 Task: Create new invoice with Date Opened :30-Apr-23, Select Customer: Sbarro, Terms: Payment Term 2. Make invoice entry for item-1 with Date: 30-Apr-23, Description: Cheetos Puffs Cheese, Action: Material, Income Account: Income:Sales, Quantity: 6, Unit Price: 8.6, Discount $: 1.25. Make entry for item-2 with Date: 30-Apr-23, Description: Gold Emblem Fast Favorites Fusilli Creamy Alfredo Pasta, Action: Material, Income Account: Income:Sales, Quantity: 1, Unit Price: 8.6, Discount $: 2.25. Make entry for item-3 with Date: 30-Apr-23, Description: Mucinex Sinus Max Congestion Relief, Action: Material, Income Account: Income:Sales, Quantity: 1, Unit Price: 9.6, Discount $: 2.75. Write Notes: 'Looking forward to serving you again.'. Post Invoice with Post Date: 30-Apr-23, Post to Accounts: Assets:Accounts Receivable. Pay / Process Payment with Transaction Date: 15-May-23, Amount: 63.55, Transfer Account: Checking Account. Print Invoice, display notes by going to Option, then go to Display Tab and check 'Invoice Notes'.
Action: Mouse pressed left at (159, 30)
Screenshot: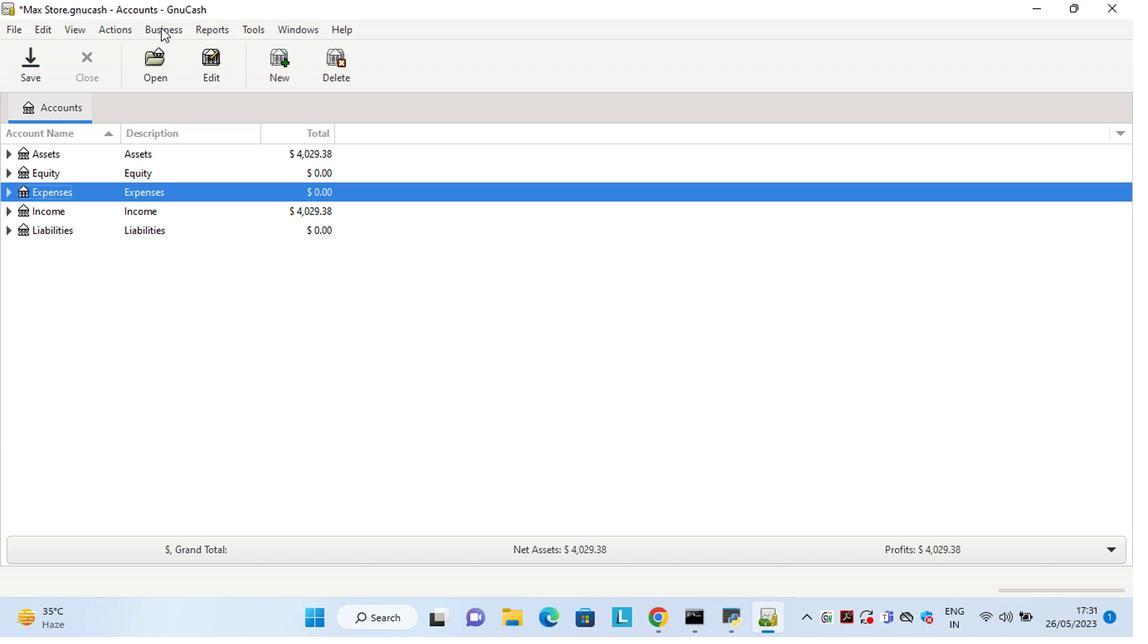 
Action: Mouse moved to (343, 112)
Screenshot: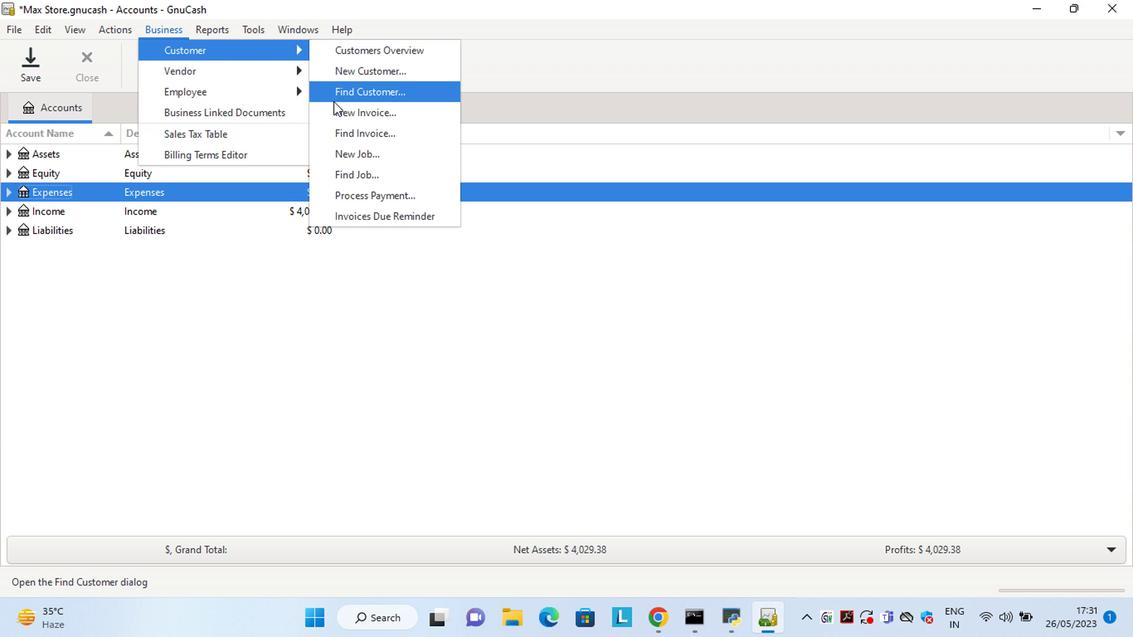 
Action: Mouse pressed left at (343, 112)
Screenshot: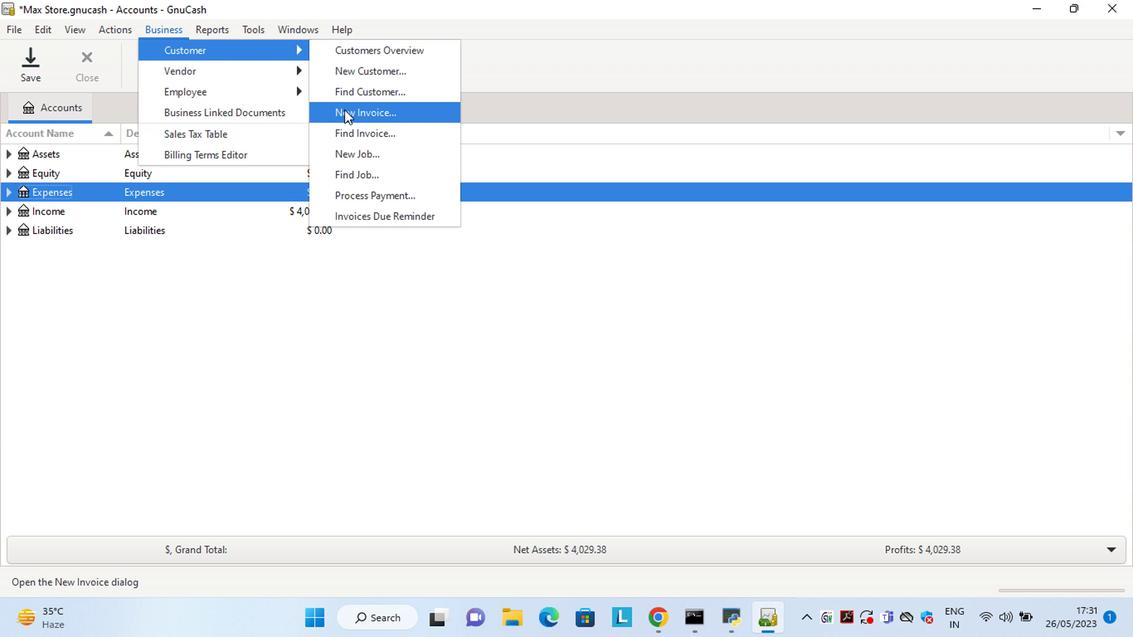 
Action: Mouse moved to (628, 259)
Screenshot: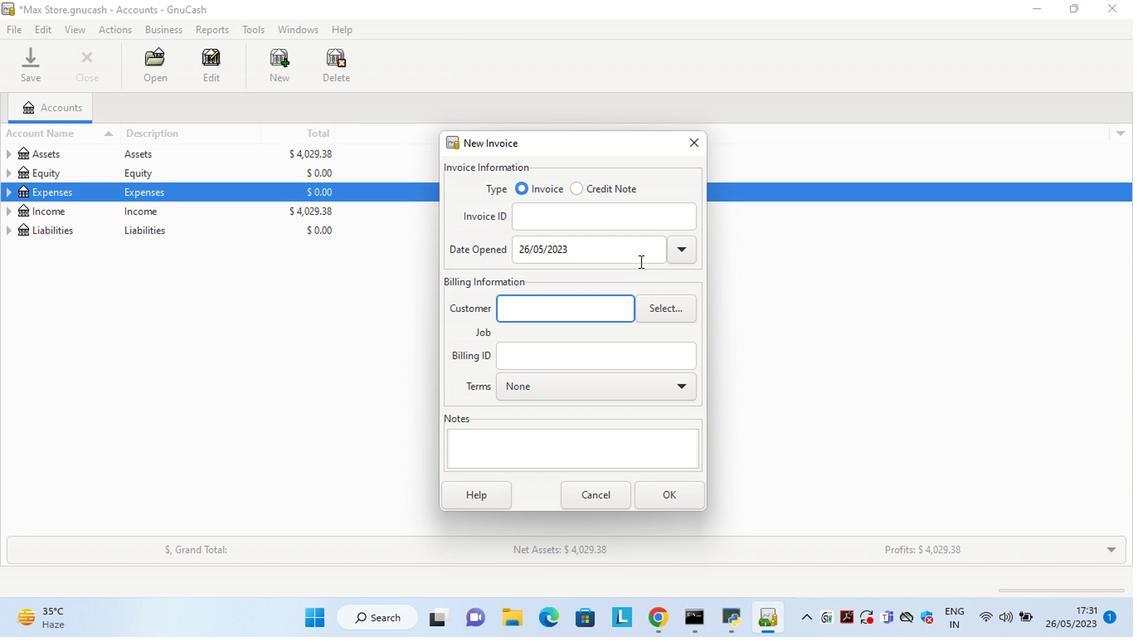 
Action: Mouse pressed left at (628, 259)
Screenshot: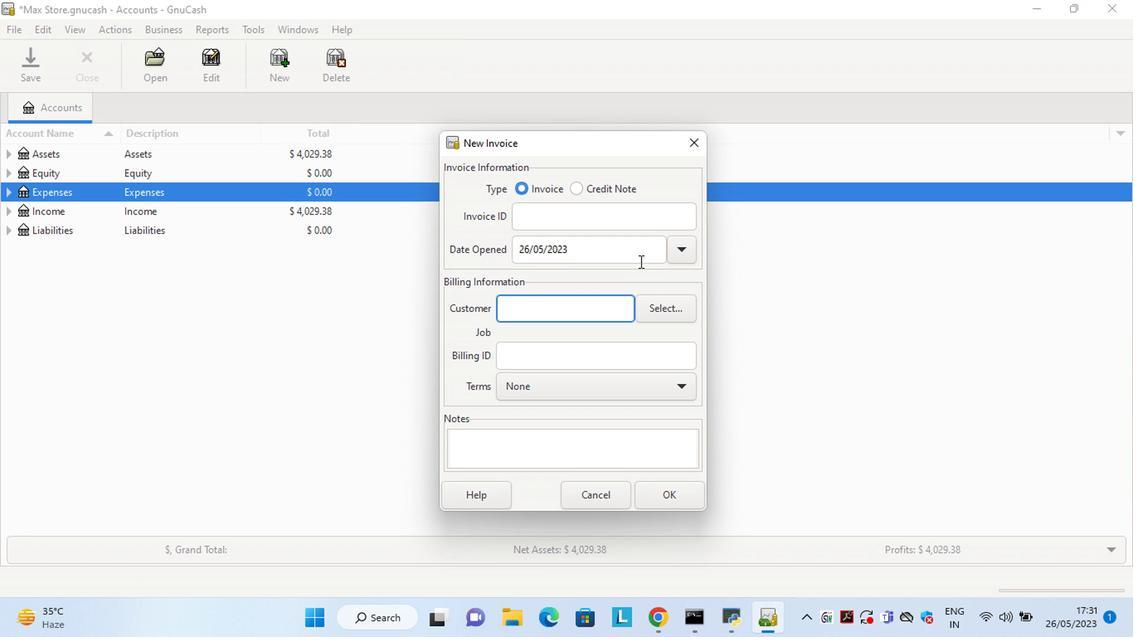 
Action: Mouse moved to (626, 257)
Screenshot: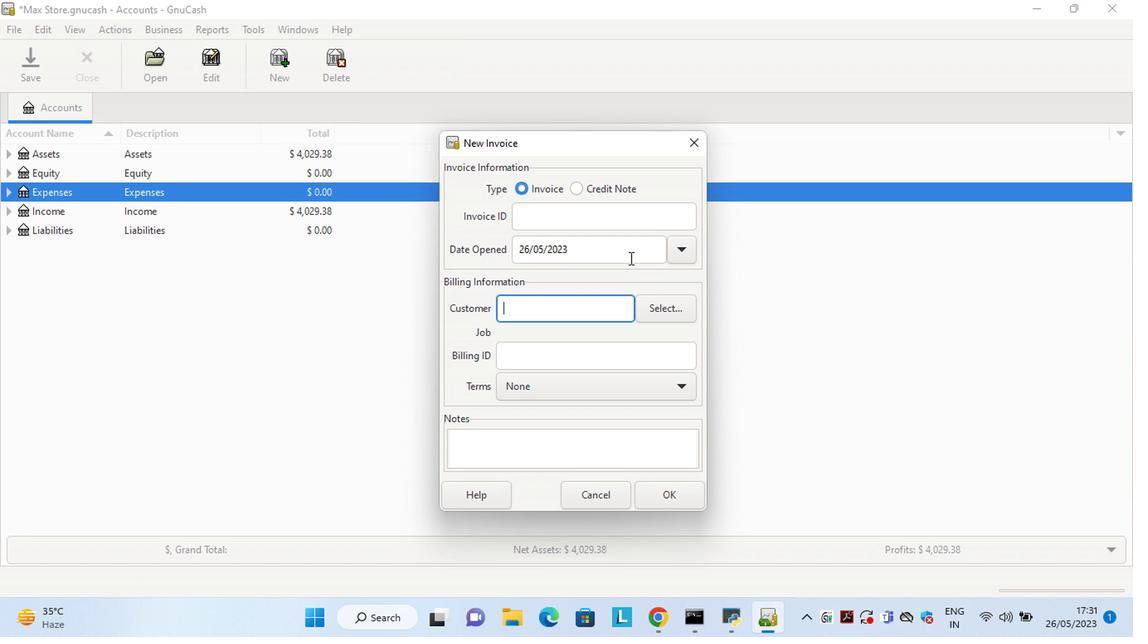 
Action: Key pressed <Key.left><Key.left><Key.left><Key.left><Key.left><Key.left><Key.left><Key.left><Key.left><Key.left><Key.left><Key.left><Key.left><Key.left><Key.left><Key.left><Key.left><Key.left><Key.left><Key.left><Key.left><Key.delete><Key.delete>30<Key.right><Key.right><Key.delete>4
Screenshot: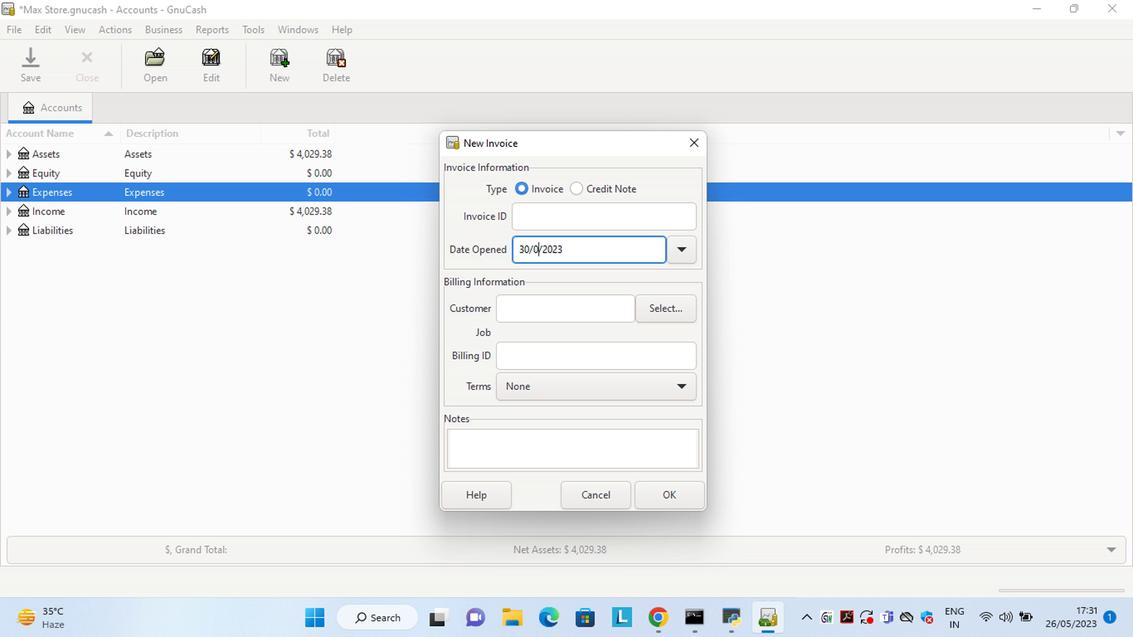 
Action: Mouse moved to (651, 302)
Screenshot: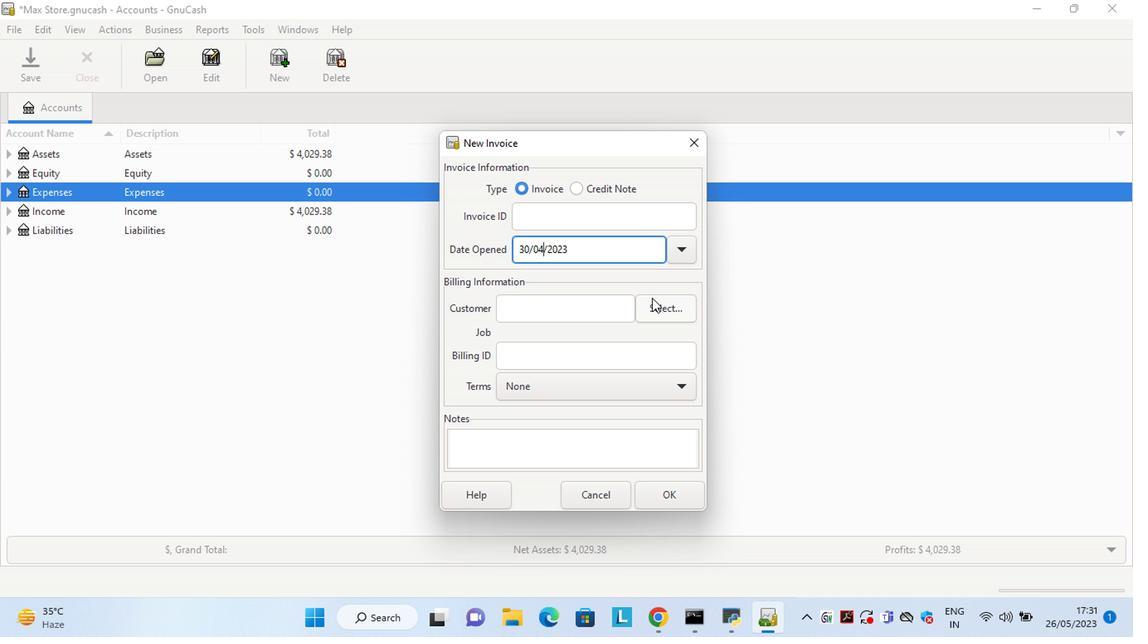 
Action: Mouse pressed left at (651, 302)
Screenshot: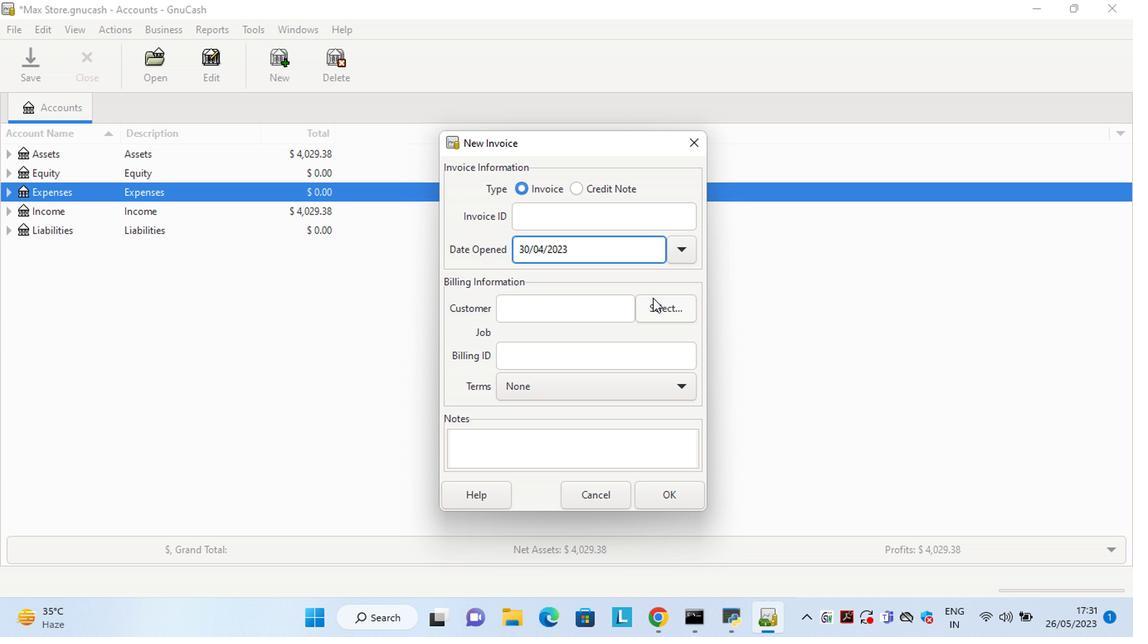 
Action: Mouse moved to (621, 293)
Screenshot: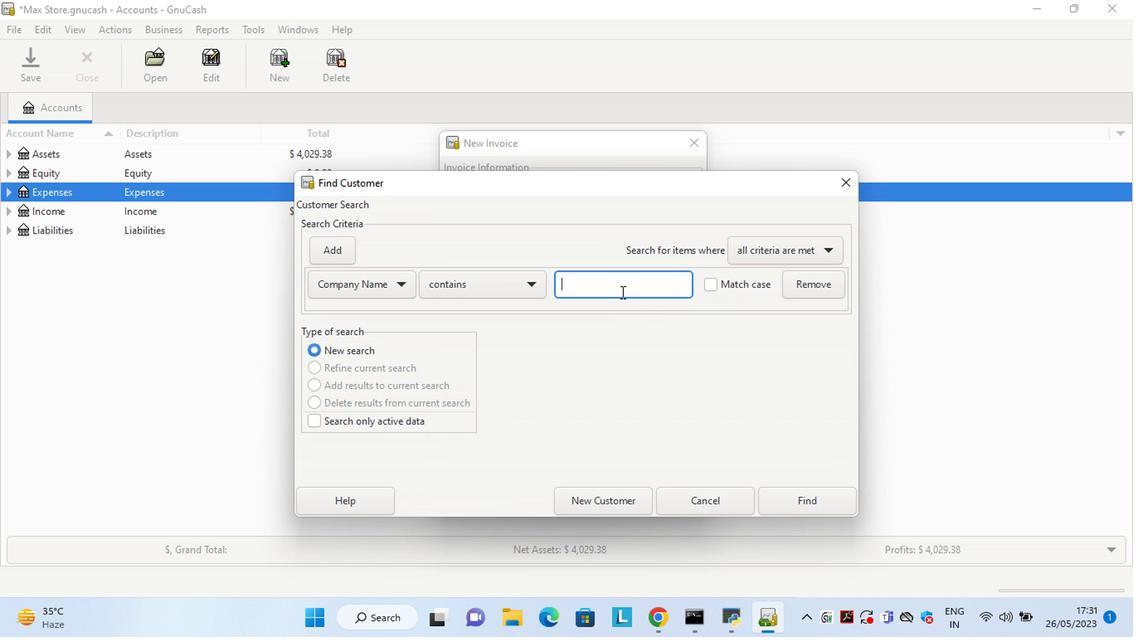 
Action: Mouse pressed left at (621, 293)
Screenshot: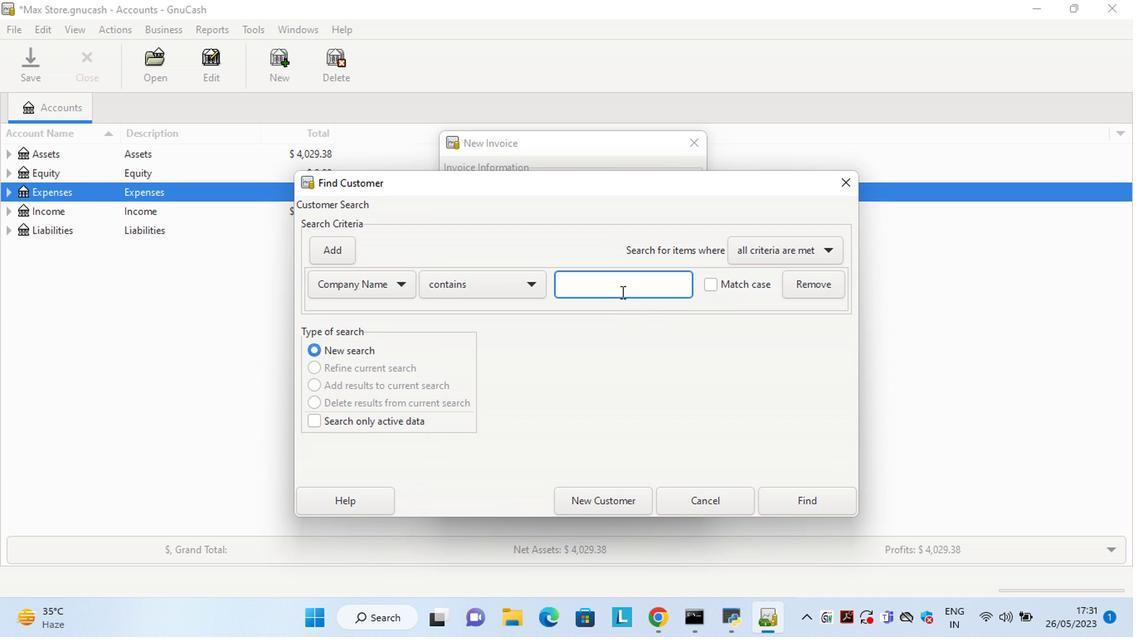 
Action: Key pressed <Key.shift>Sbarro
Screenshot: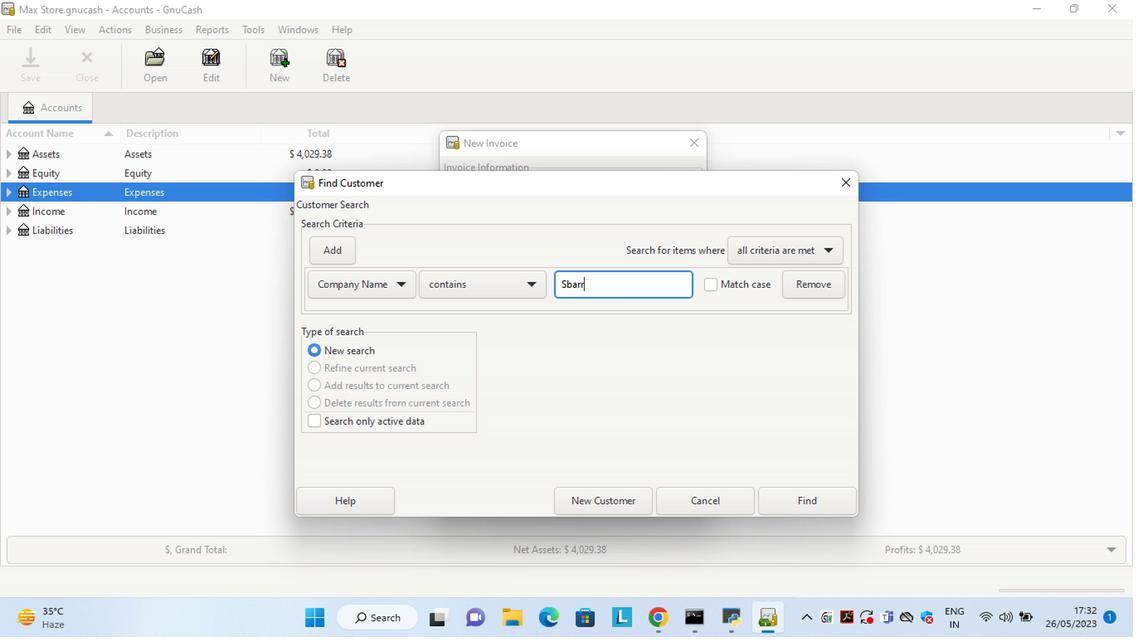 
Action: Mouse moved to (814, 498)
Screenshot: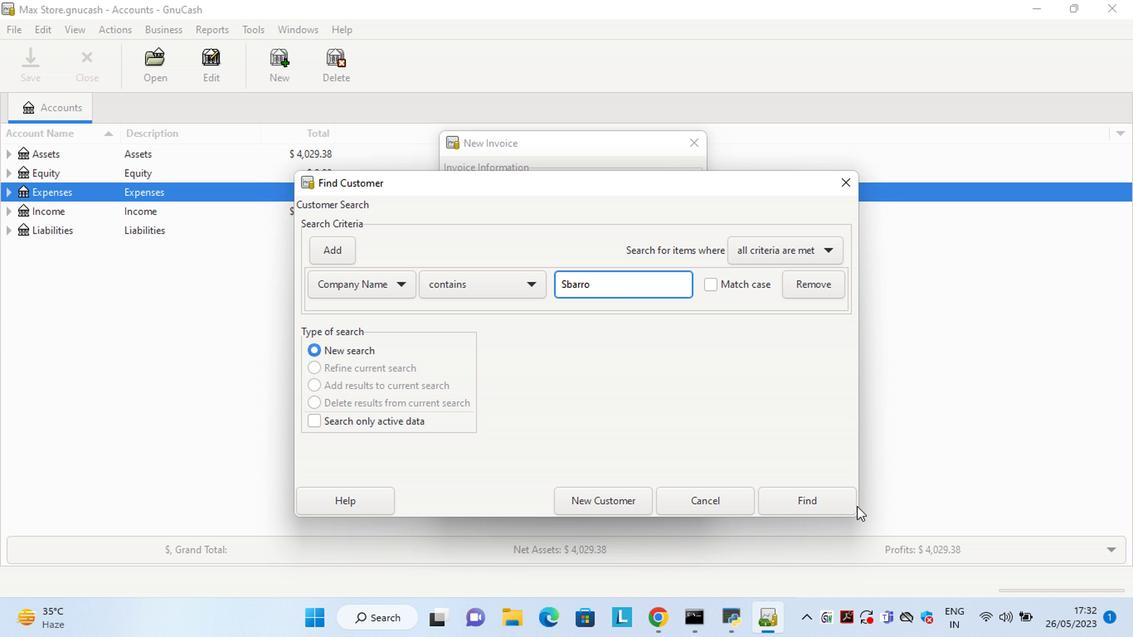 
Action: Mouse pressed left at (814, 498)
Screenshot: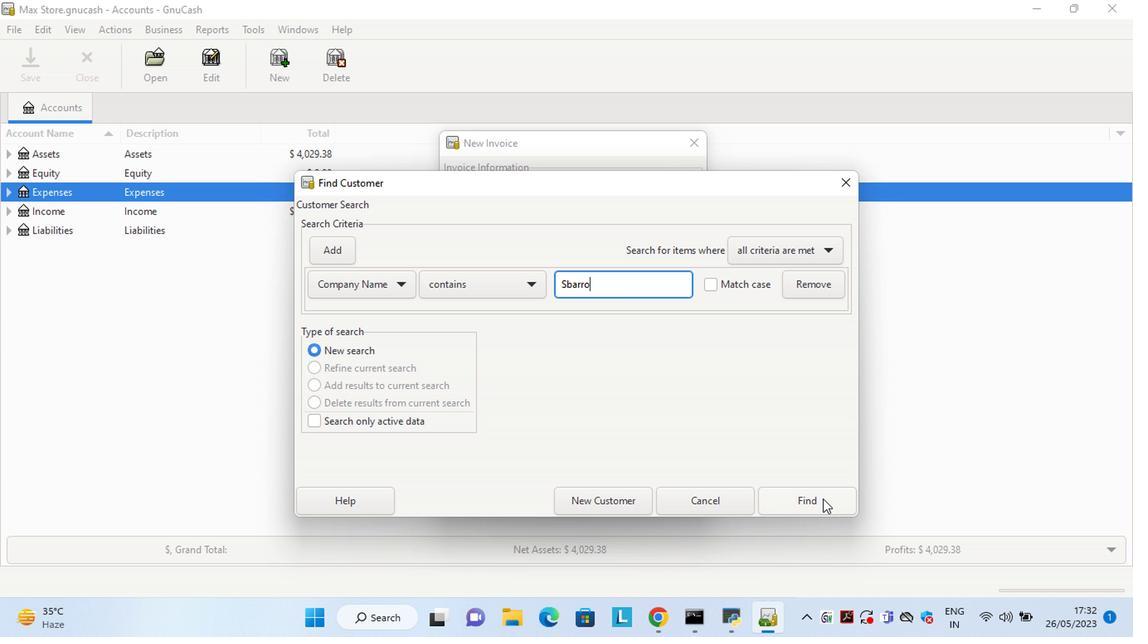 
Action: Mouse moved to (568, 333)
Screenshot: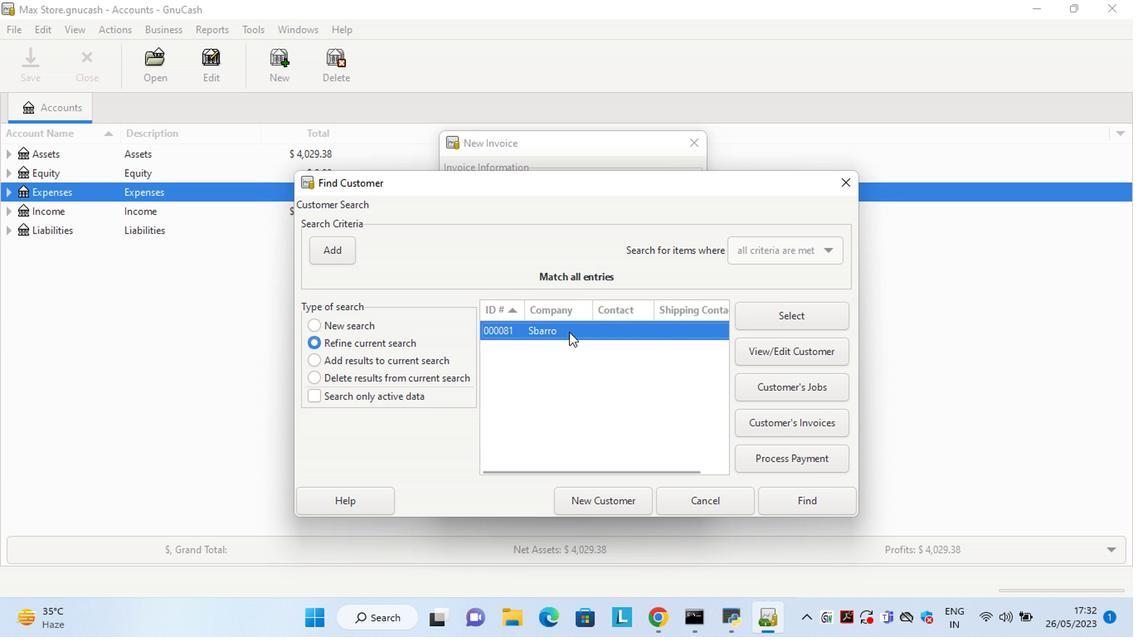 
Action: Mouse pressed left at (568, 333)
Screenshot: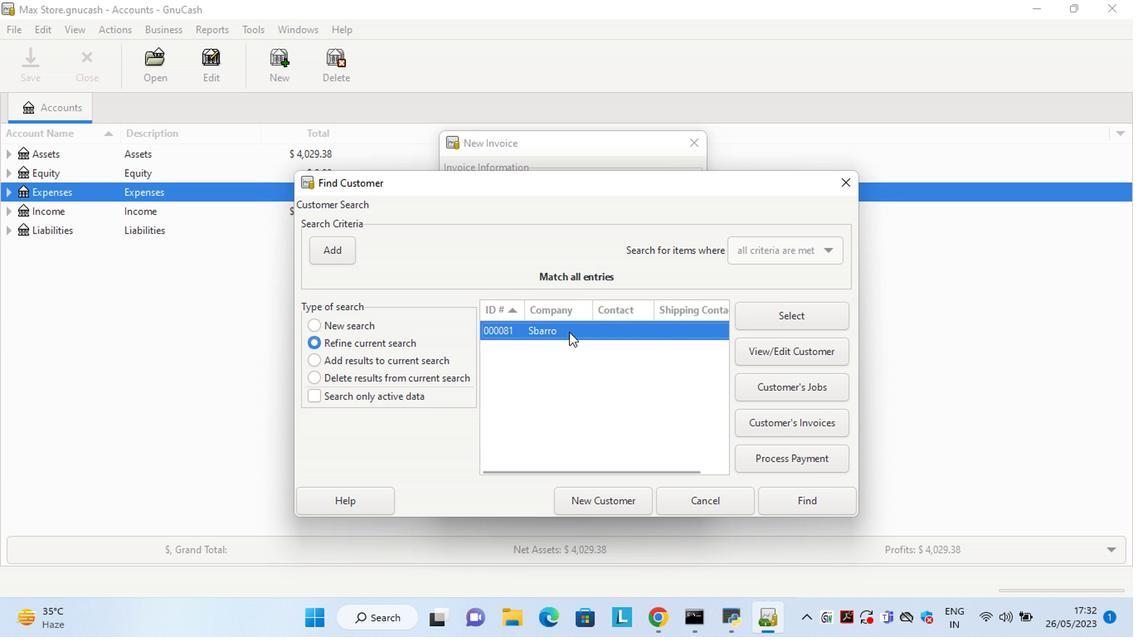 
Action: Mouse pressed left at (568, 333)
Screenshot: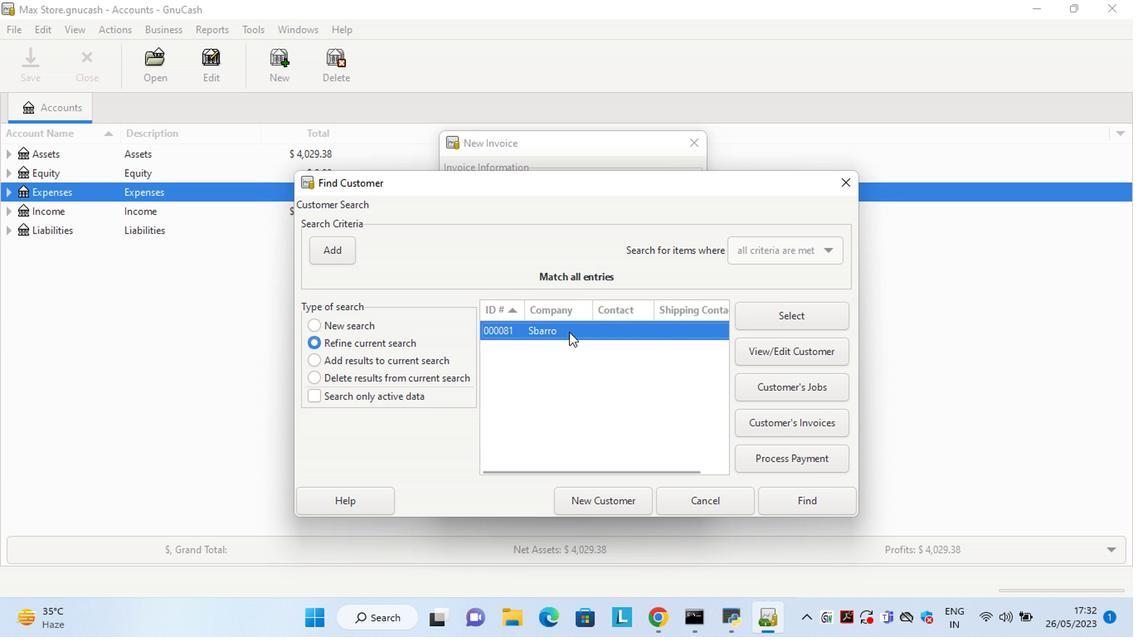 
Action: Mouse moved to (599, 358)
Screenshot: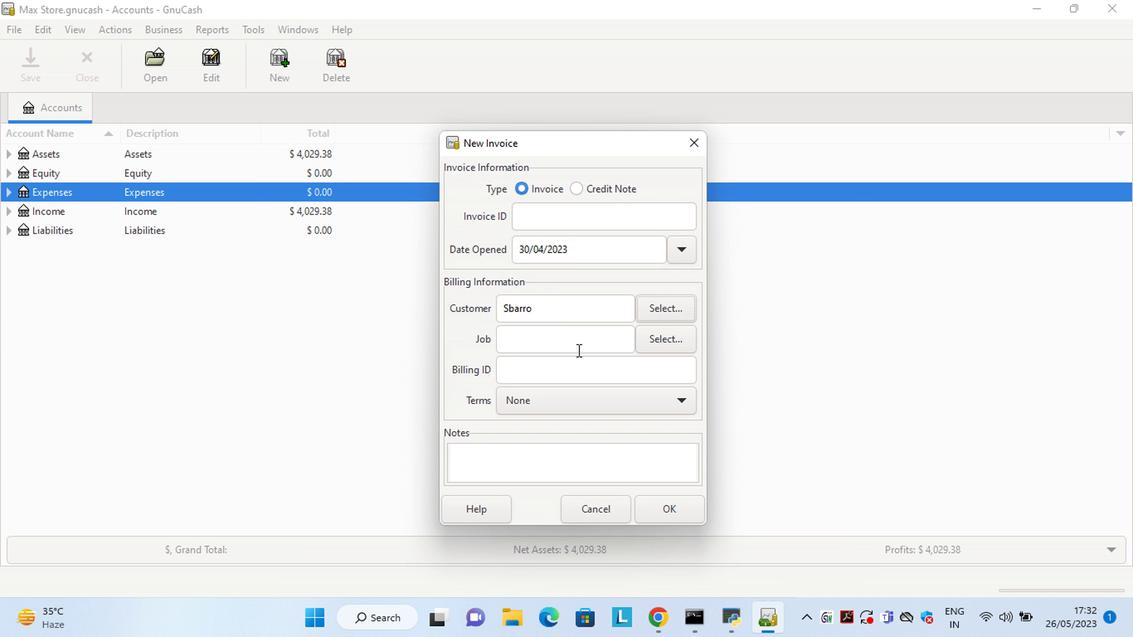 
Action: Mouse pressed left at (577, 355)
Screenshot: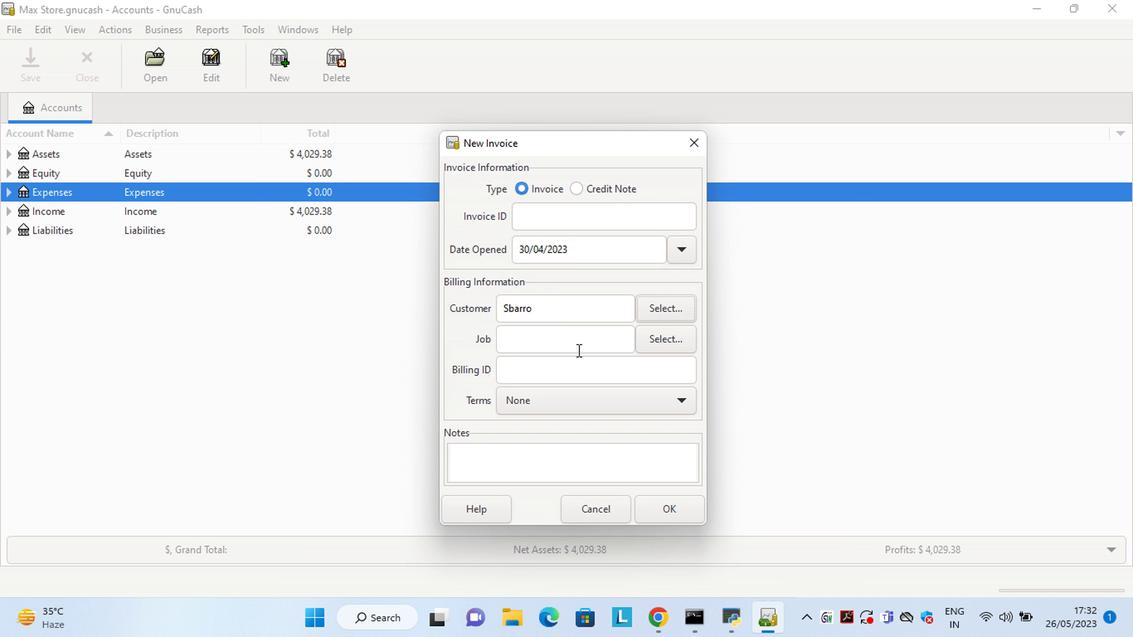 
Action: Mouse moved to (585, 405)
Screenshot: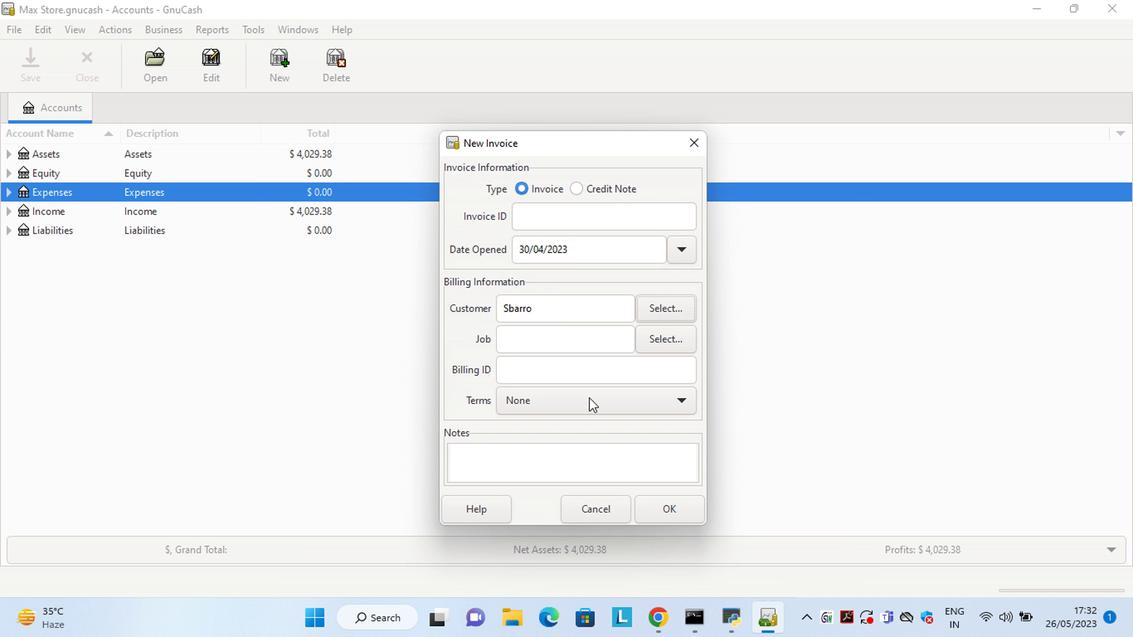 
Action: Mouse pressed left at (585, 405)
Screenshot: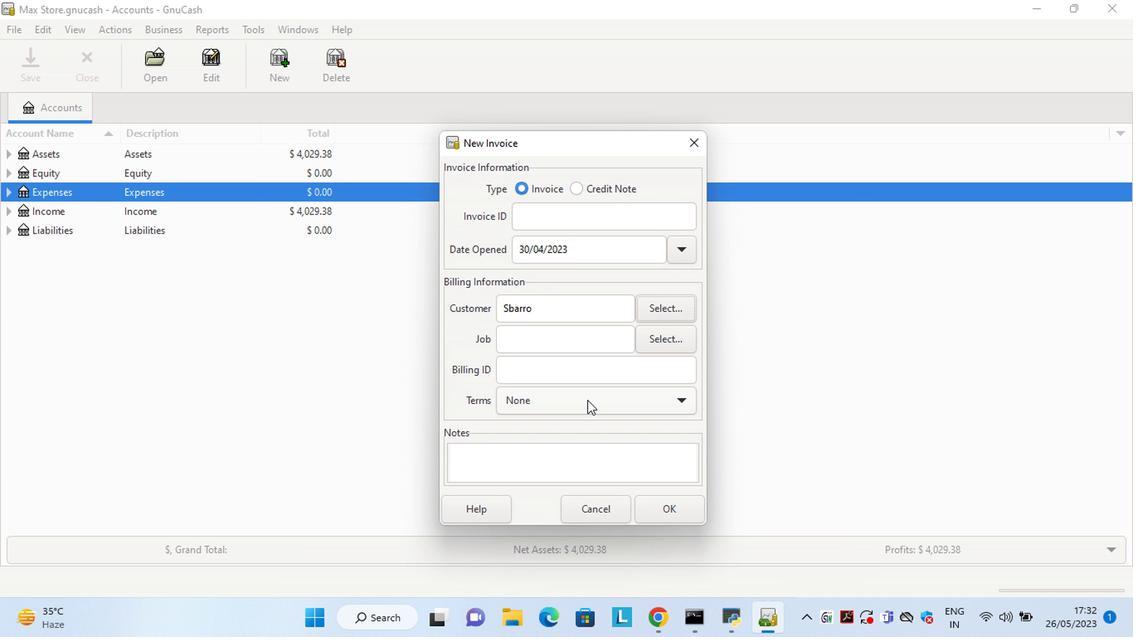 
Action: Mouse moved to (556, 449)
Screenshot: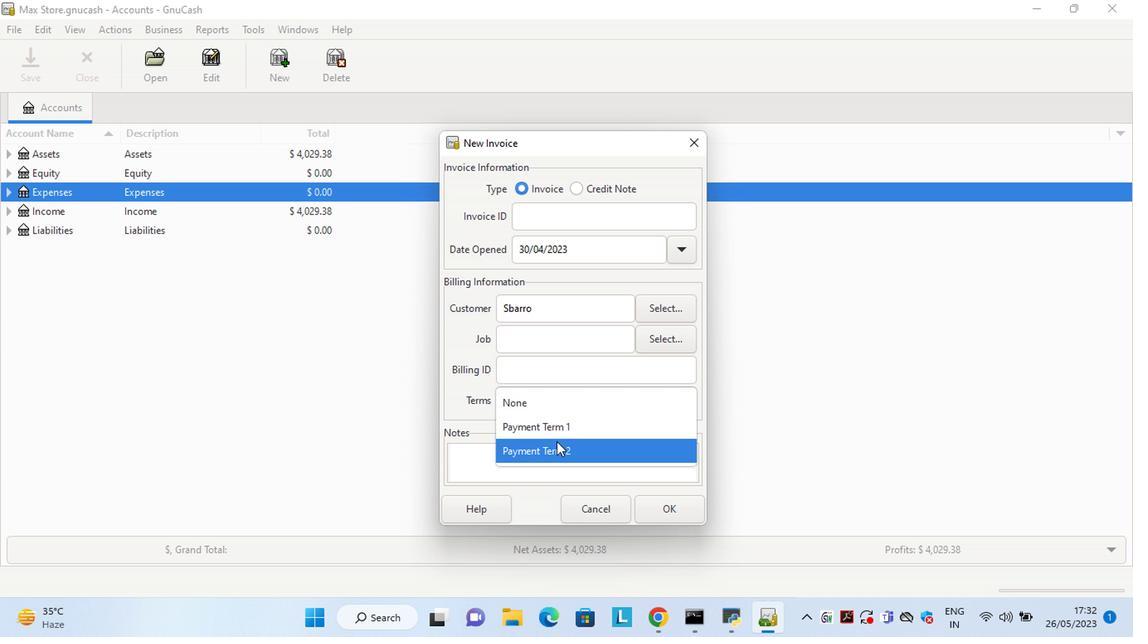 
Action: Mouse pressed left at (556, 449)
Screenshot: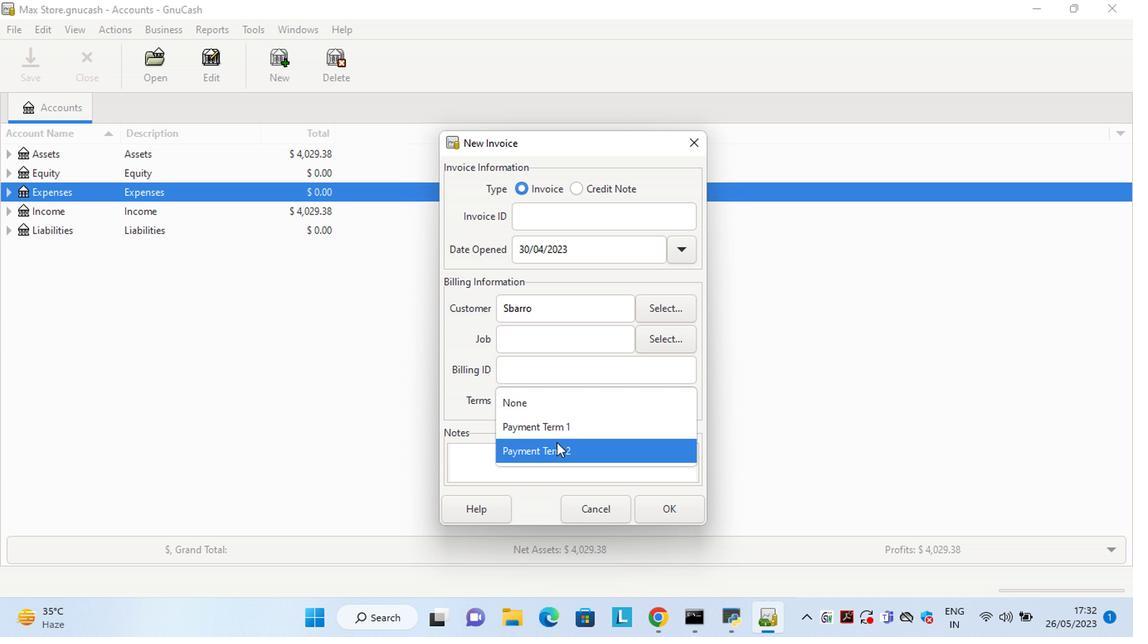 
Action: Mouse moved to (664, 515)
Screenshot: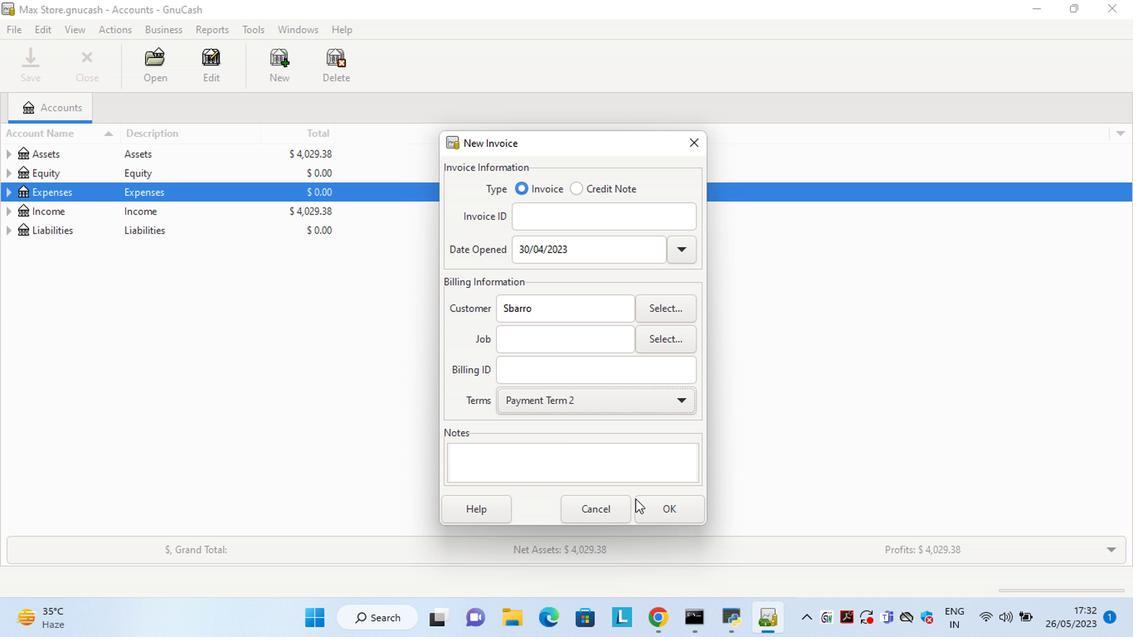 
Action: Mouse pressed left at (664, 515)
Screenshot: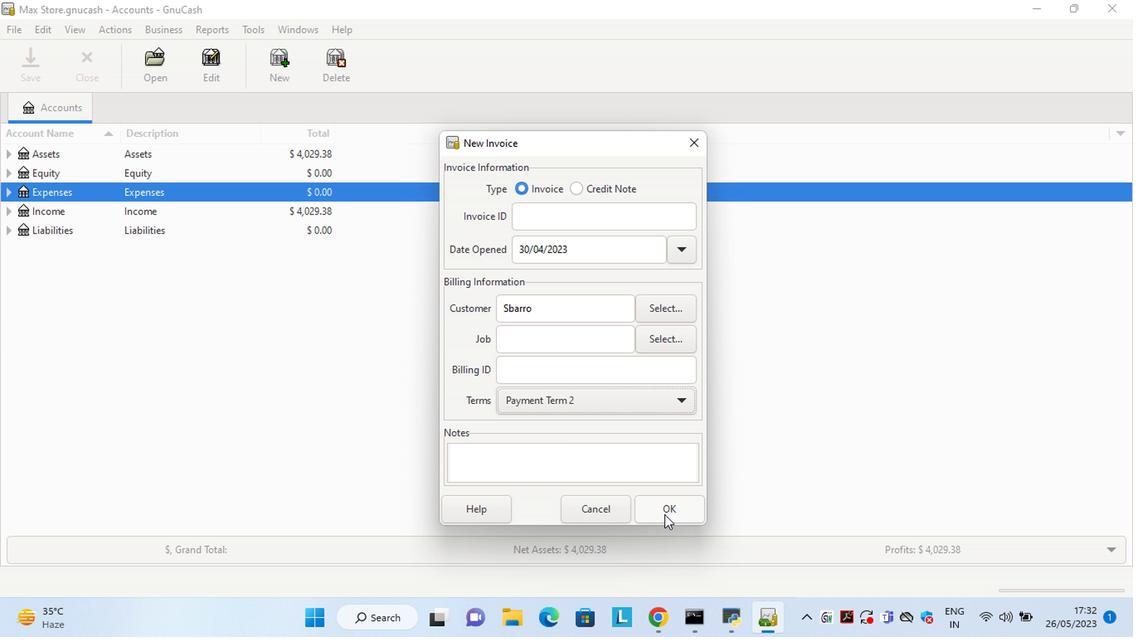 
Action: Mouse moved to (638, 386)
Screenshot: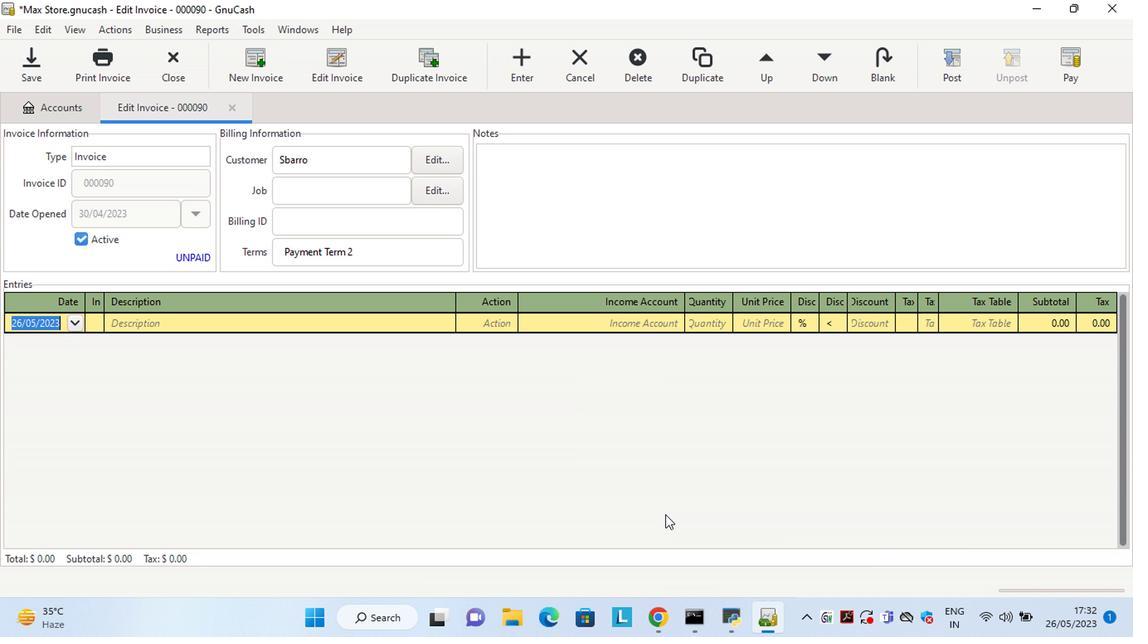 
Action: Key pressed <Key.left><Key.left><Key.delete><Key.delete>30<Key.right><Key.right><Key.delete>4<Key.tab><Key.shift>Cheetos<Key.space><Key.shift>Fp<Key.backspace><Key.backspace><Key.shift>Puffs<Key.space><Key.shift>Cheese<Key.tab>ma<Key.tab>sale<Key.tab>6<Key.tab>8.60<Key.tab>
Screenshot: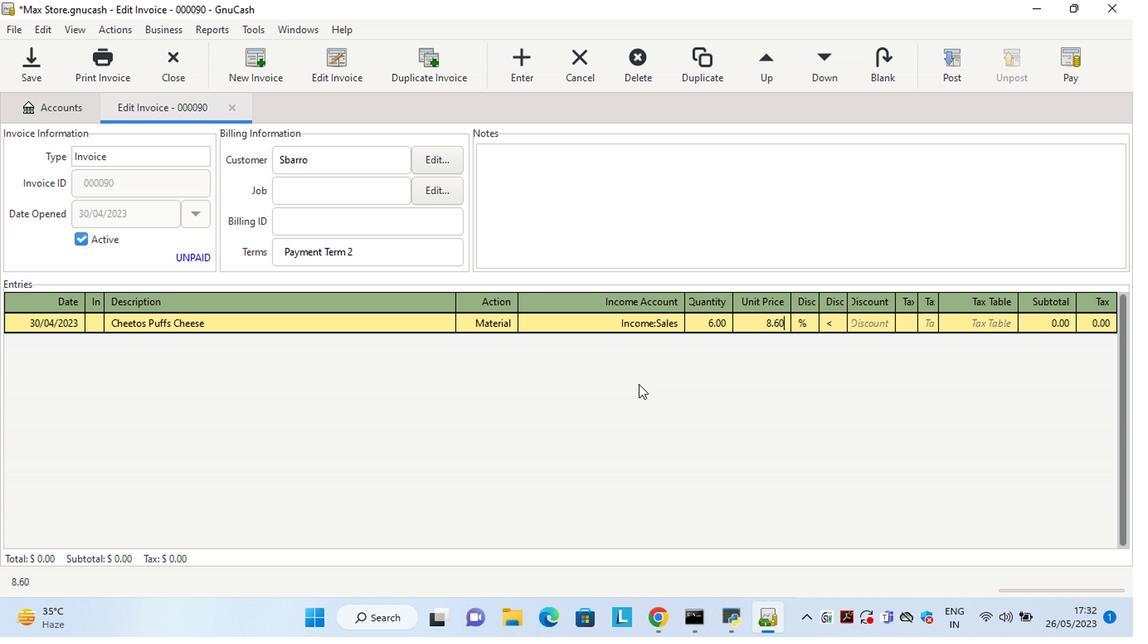 
Action: Mouse moved to (802, 327)
Screenshot: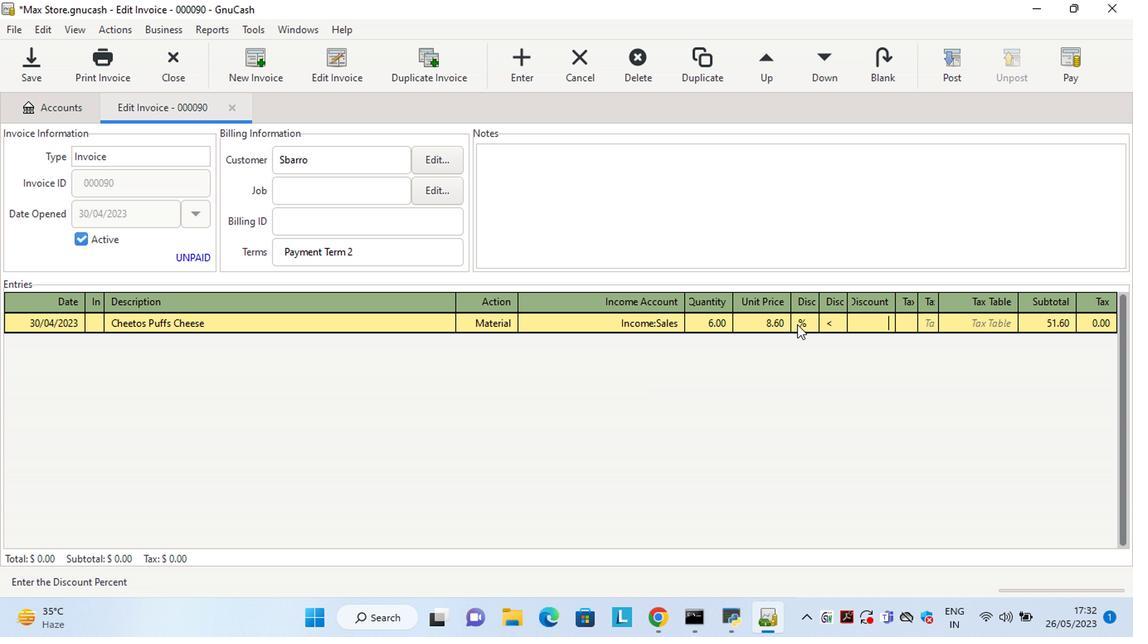 
Action: Mouse pressed left at (802, 327)
Screenshot: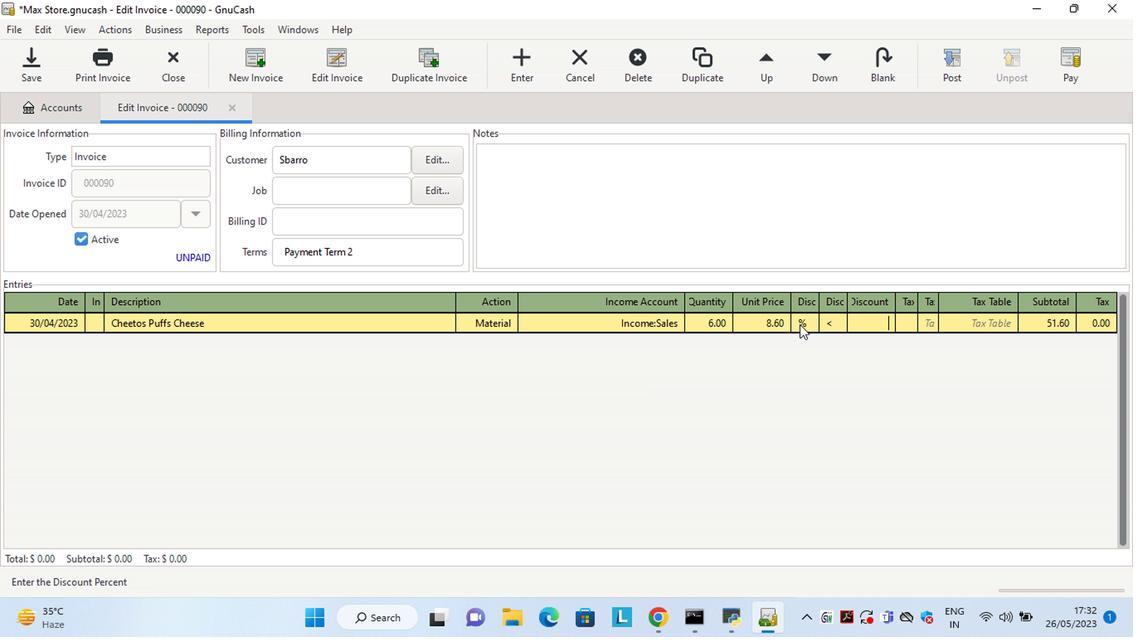 
Action: Mouse moved to (830, 327)
Screenshot: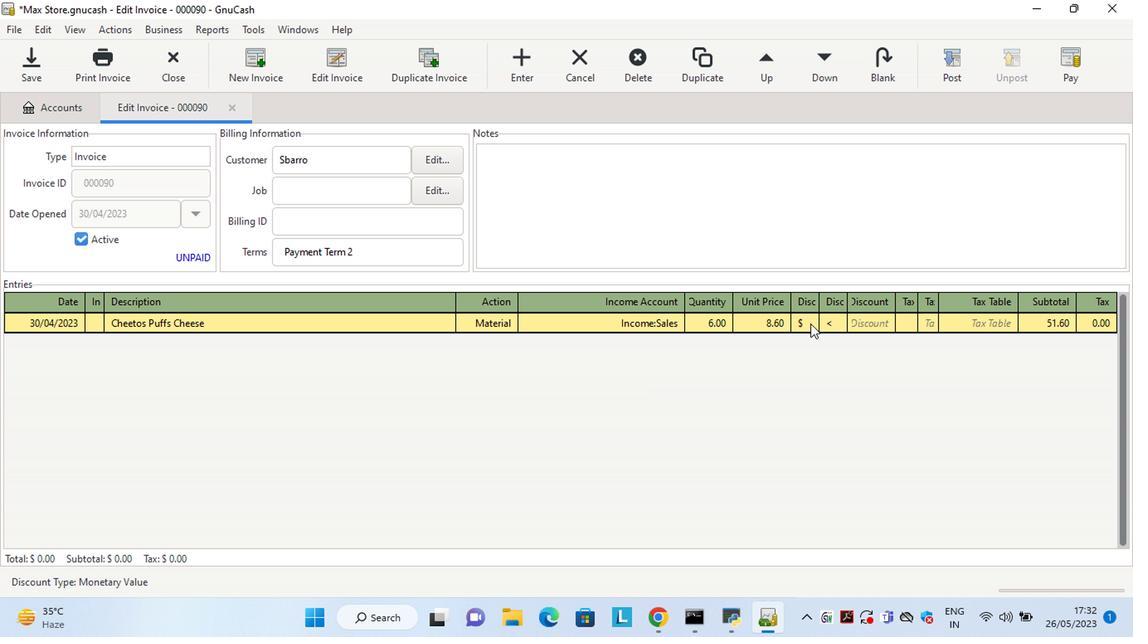
Action: Mouse pressed left at (830, 327)
Screenshot: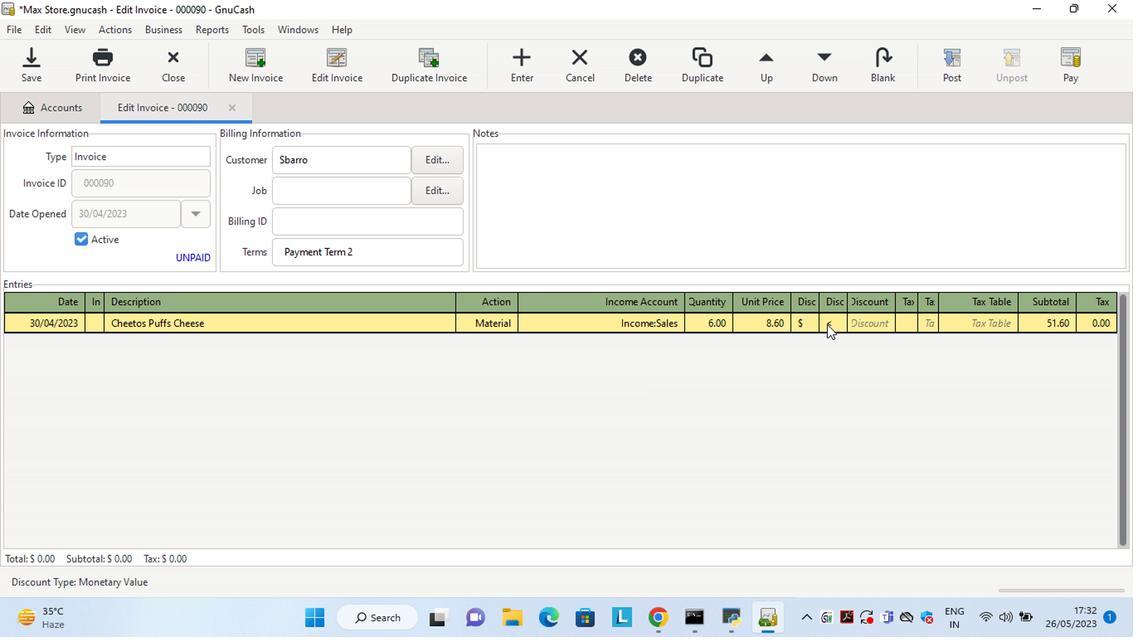 
Action: Mouse moved to (873, 327)
Screenshot: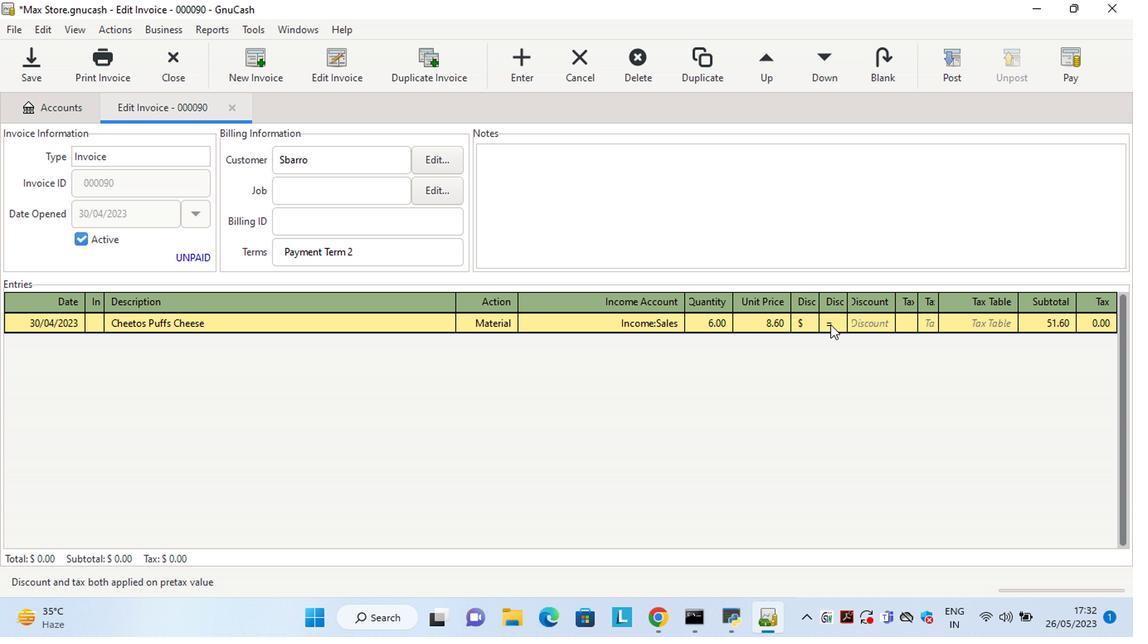 
Action: Mouse pressed left at (873, 327)
Screenshot: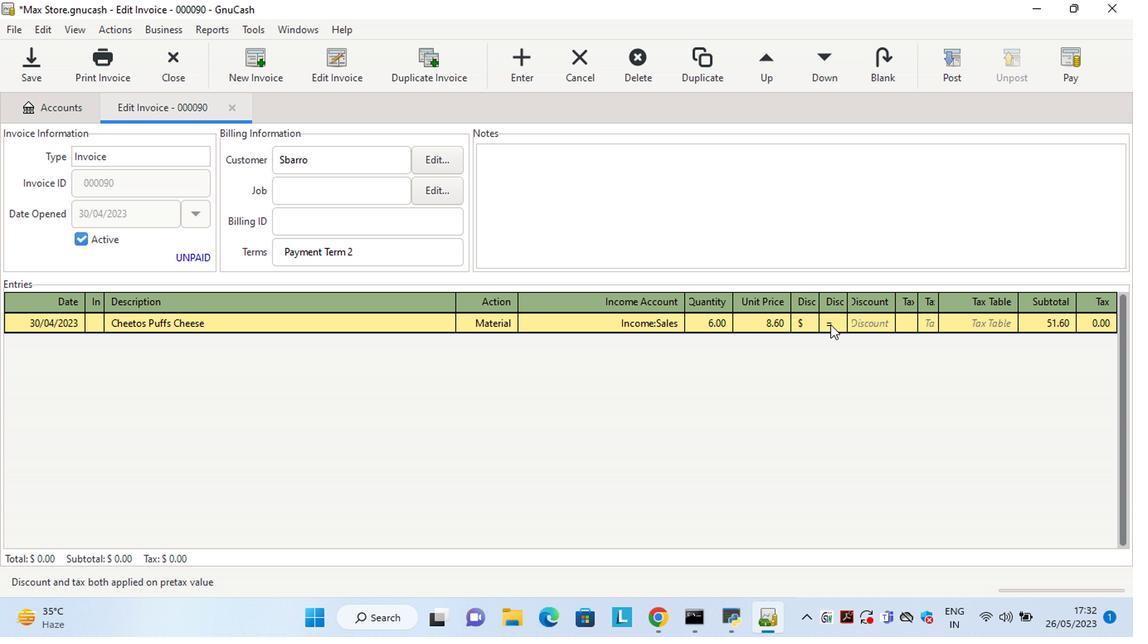 
Action: Key pressed 1.25<Key.tab><Key.tab><Key.shift>Gold<Key.space><Key.shift>Emblem<Key.space><Key.shift>Fast<Key.space><Key.shift>Favories<Key.space><Key.shift>Fusilli<Key.space><Key.shift>Creamy<Key.space><Key.shift>Alfredo<Key.space><Key.shift>Pasta<Key.tab>ma<Key.tab>sale<Key.tab>1<Key.tab>8.6<Key.tab>
Screenshot: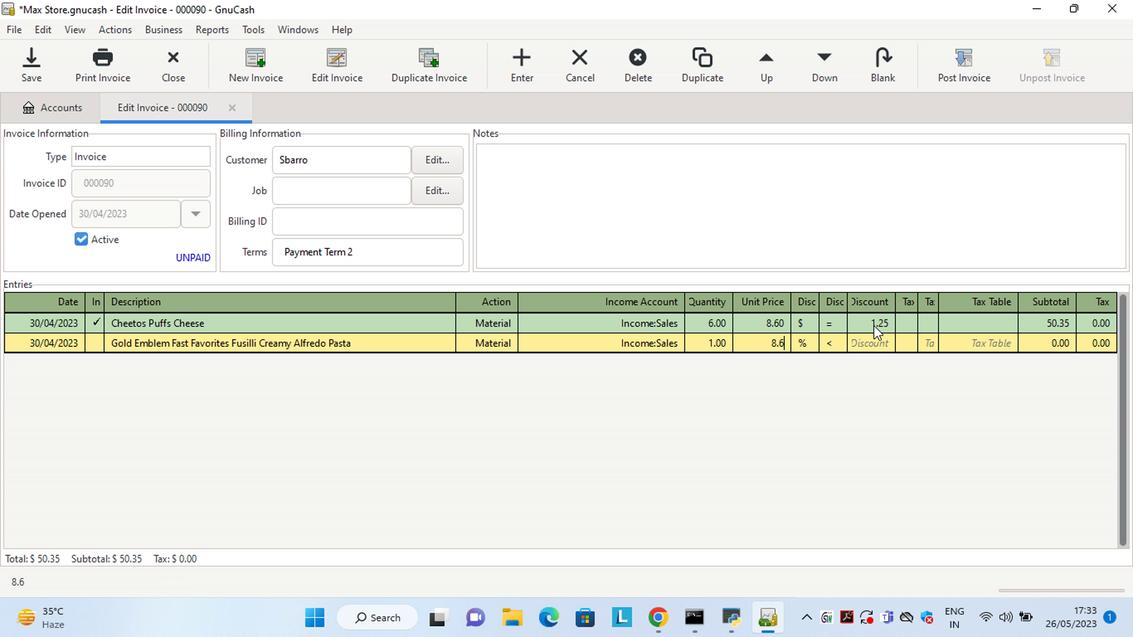 
Action: Mouse moved to (807, 344)
Screenshot: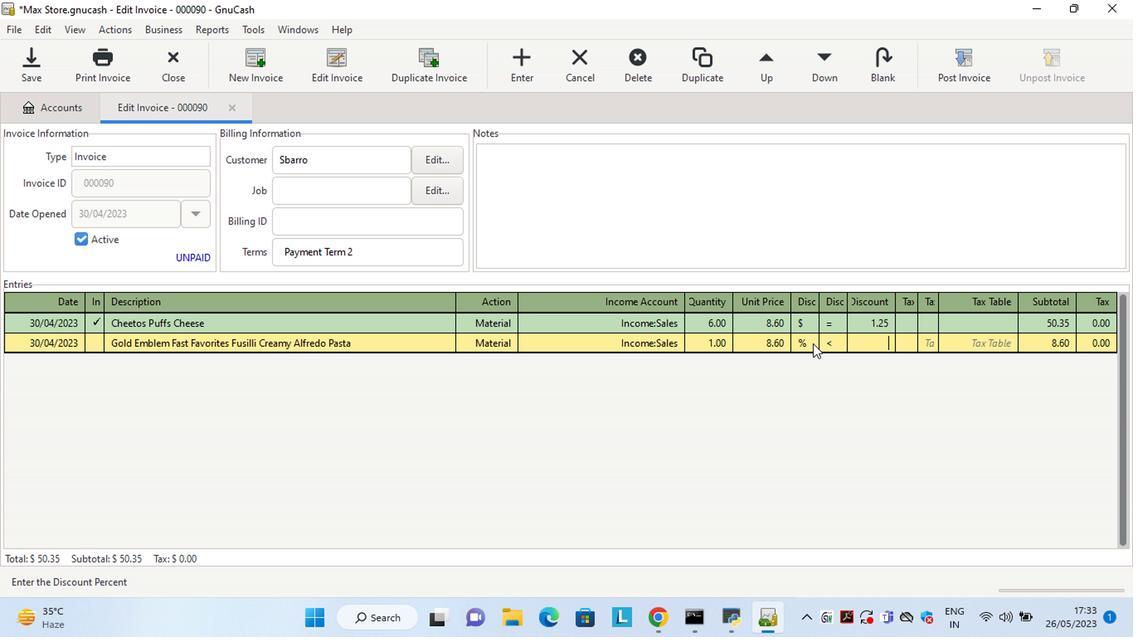 
Action: Mouse pressed left at (807, 344)
Screenshot: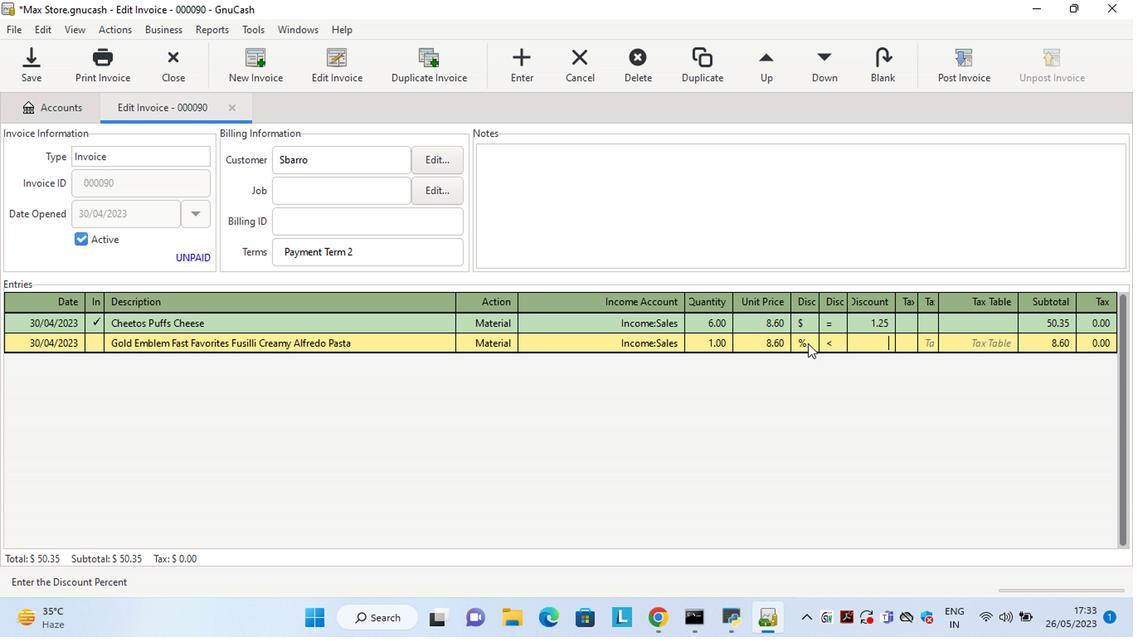 
Action: Mouse moved to (826, 344)
Screenshot: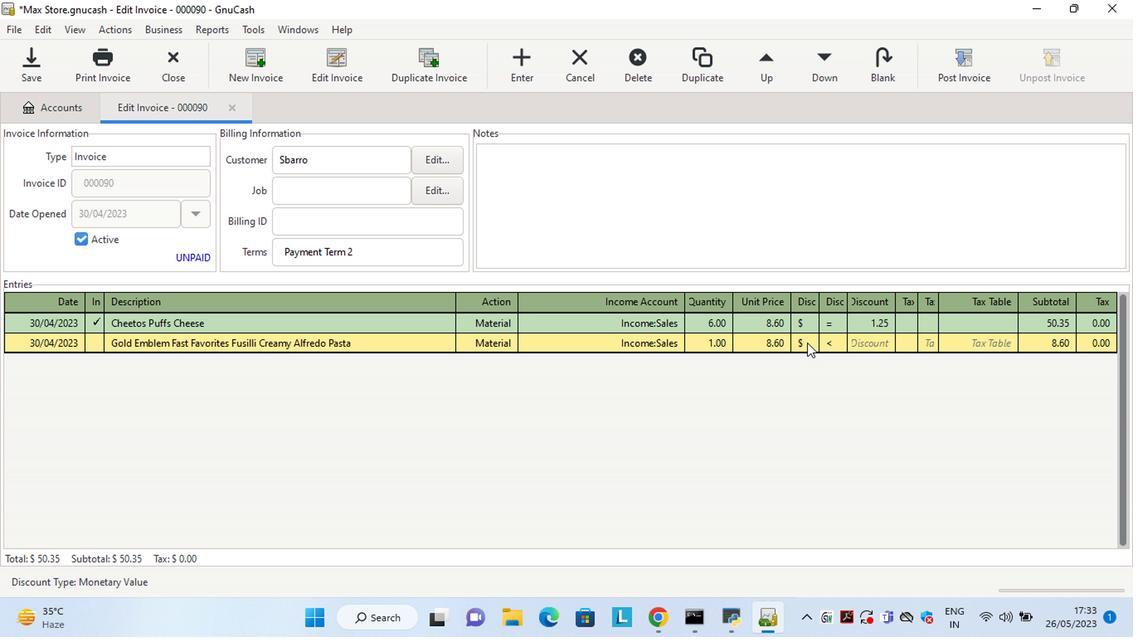 
Action: Mouse pressed left at (826, 344)
Screenshot: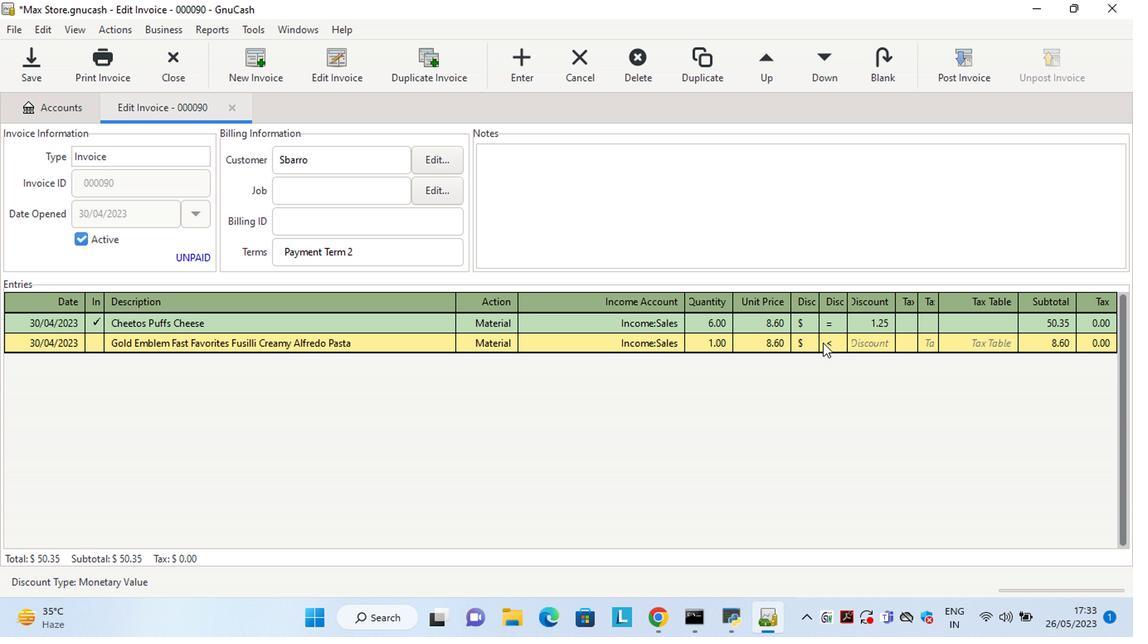 
Action: Mouse moved to (876, 348)
Screenshot: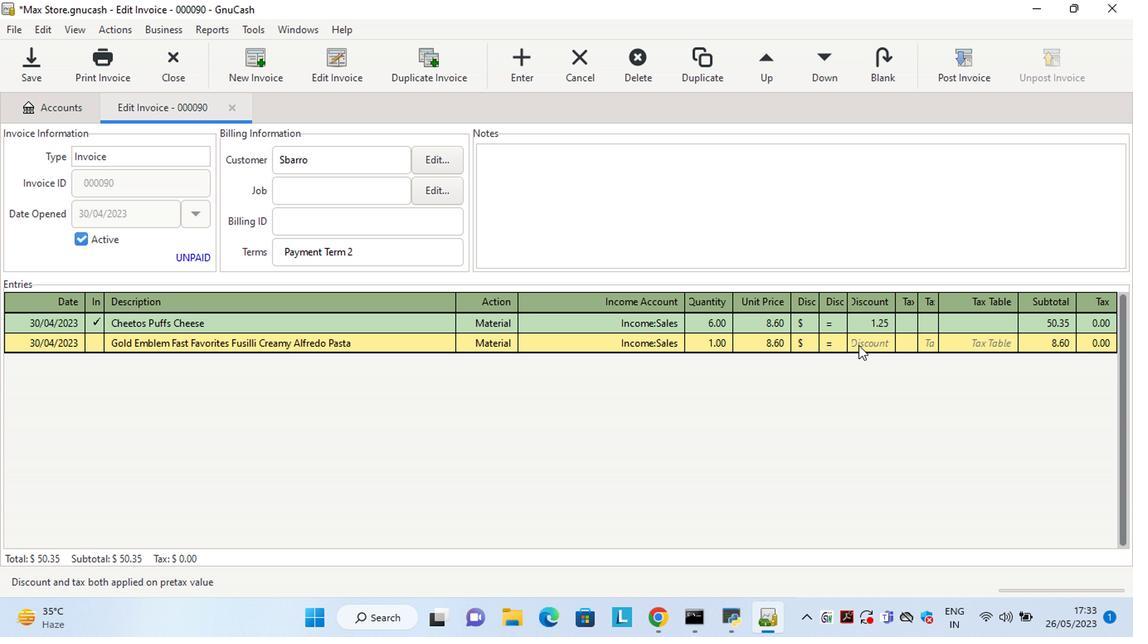 
Action: Mouse pressed left at (876, 348)
Screenshot: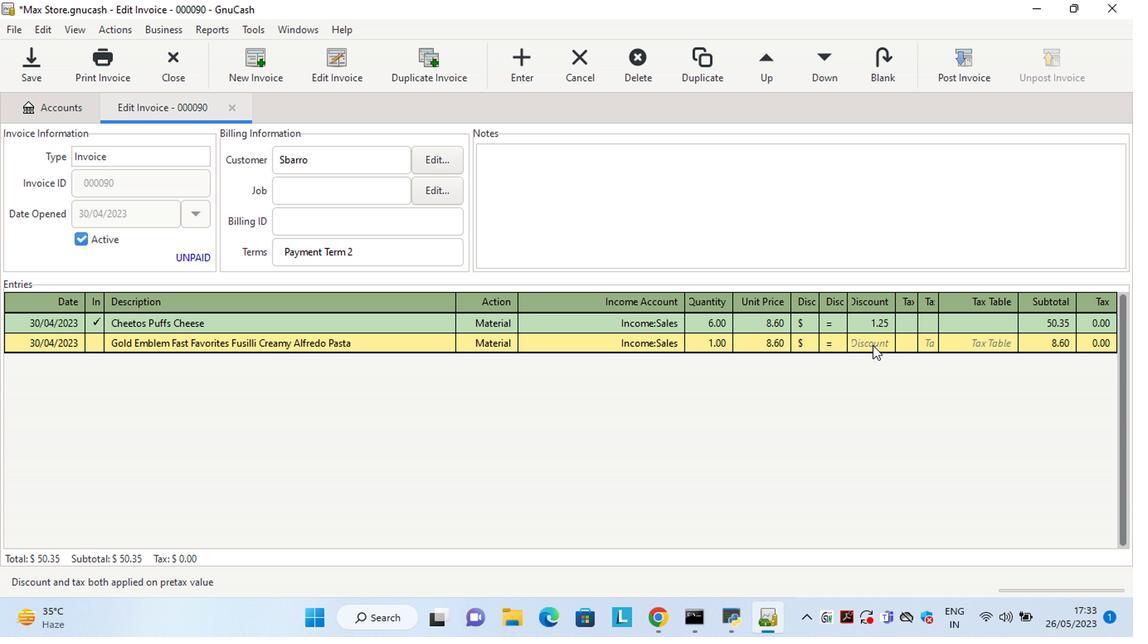 
Action: Key pressed 2.25<Key.tab><Key.tab><Key.shift>Mucinex<Key.space><Key.shift>Sinus<Key.space><Key.shift>Max<Key.space><Key.shift>Congestion<Key.space><Key.shift>Reief<Key.tab>ma<Key.tab>al<Key.tab>1<Key.tab>9.6<Key.tab>
Screenshot: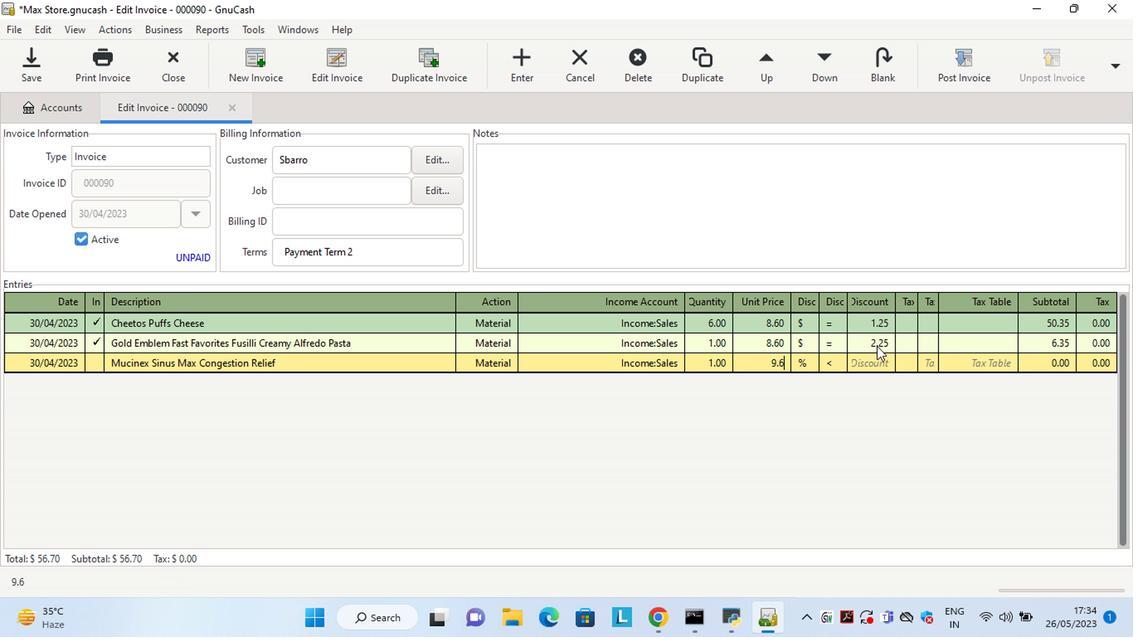 
Action: Mouse moved to (800, 360)
Screenshot: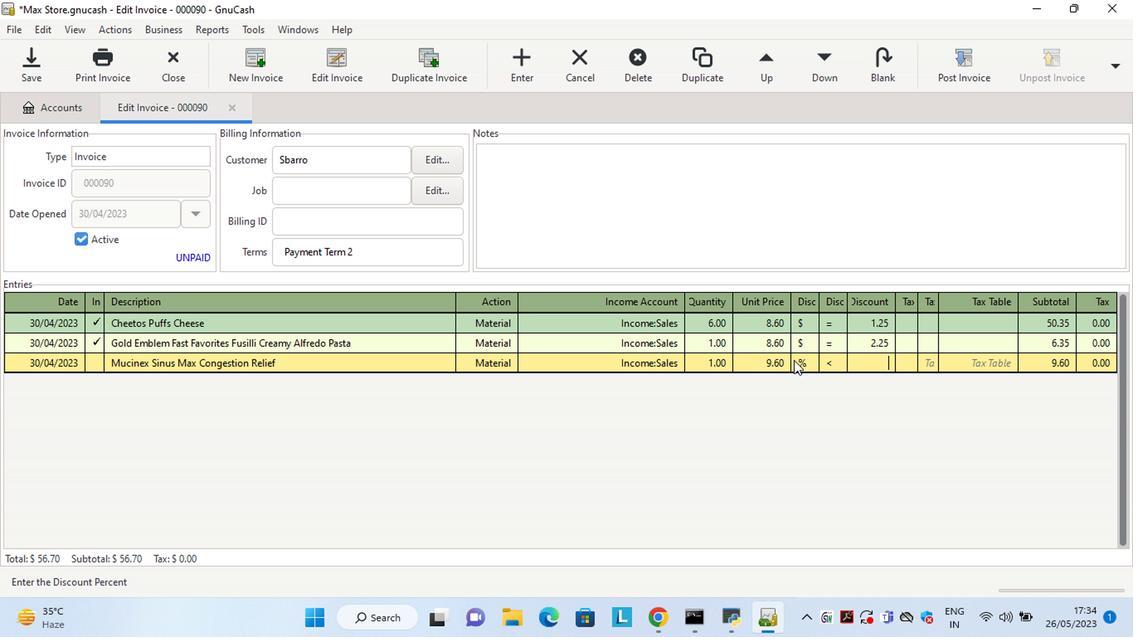 
Action: Mouse pressed left at (800, 360)
Screenshot: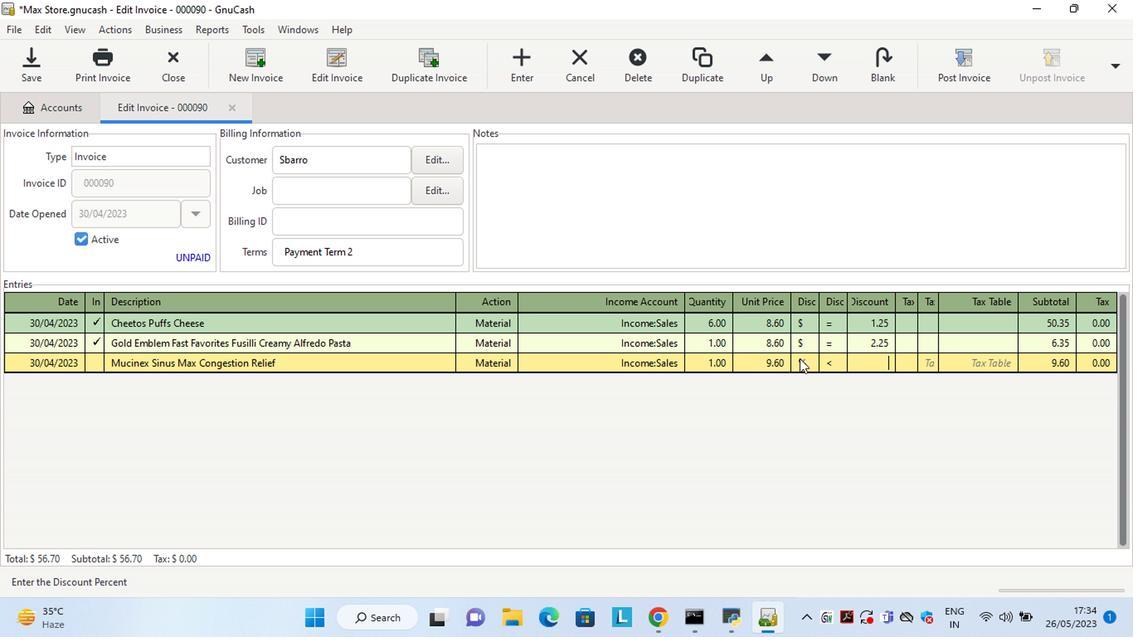 
Action: Mouse moved to (827, 363)
Screenshot: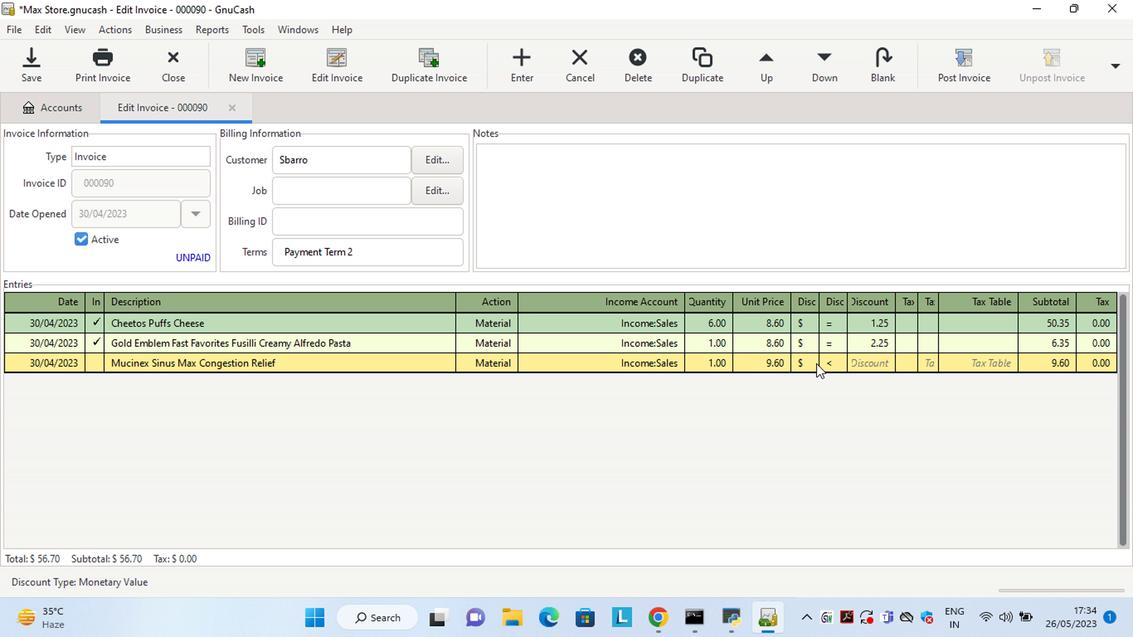 
Action: Mouse pressed left at (827, 363)
Screenshot: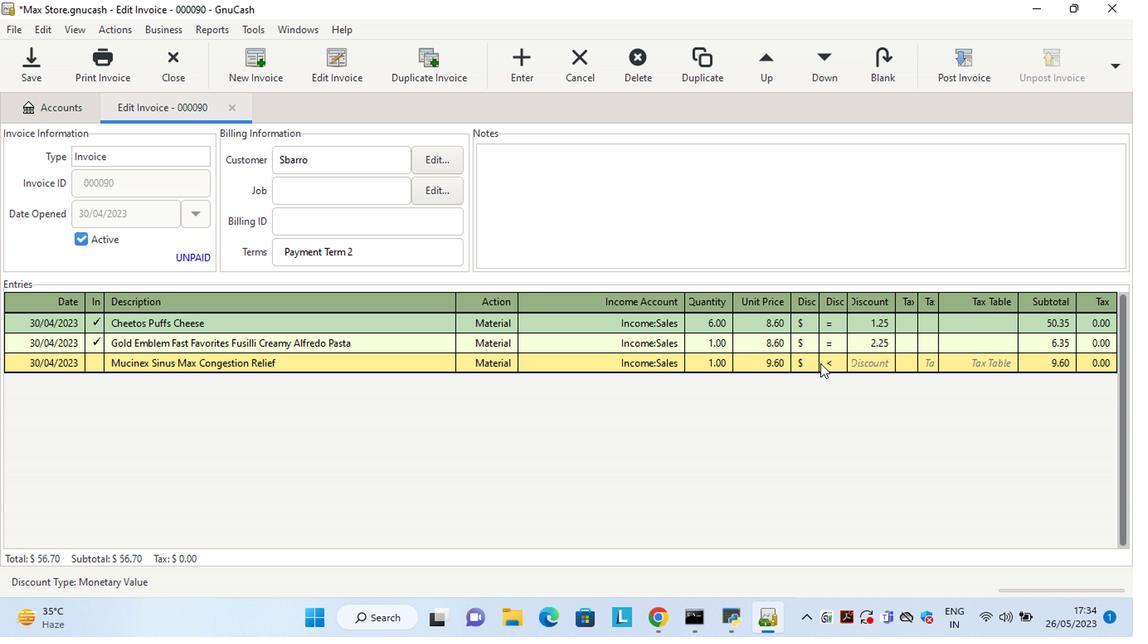 
Action: Mouse moved to (884, 365)
Screenshot: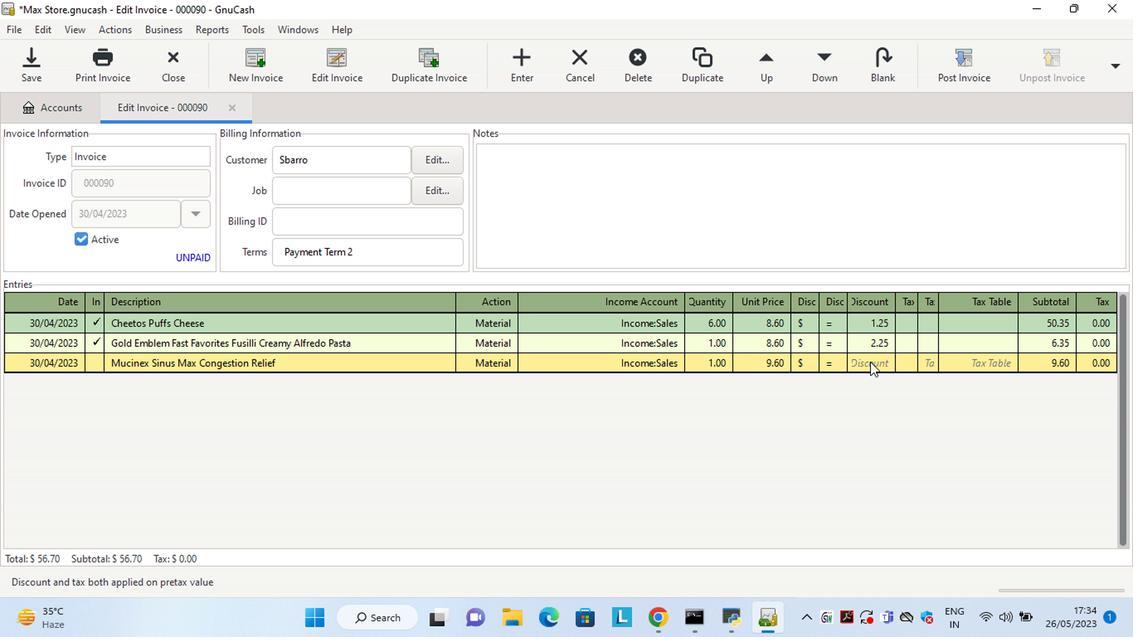 
Action: Mouse pressed left at (884, 365)
Screenshot: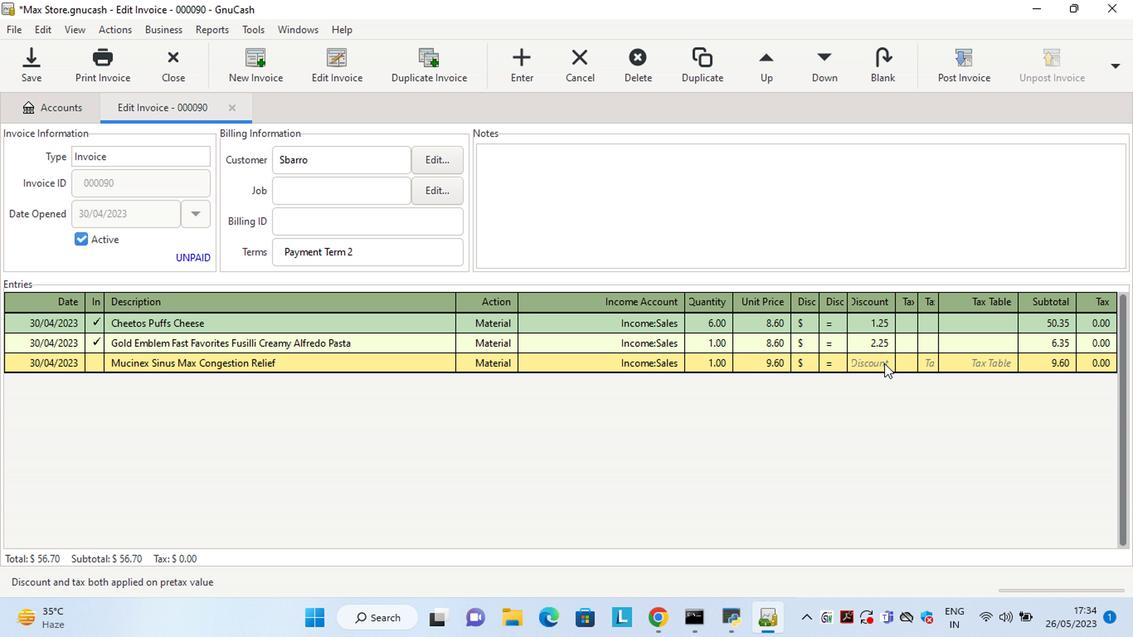 
Action: Key pressed 2.75<Key.tab>
Screenshot: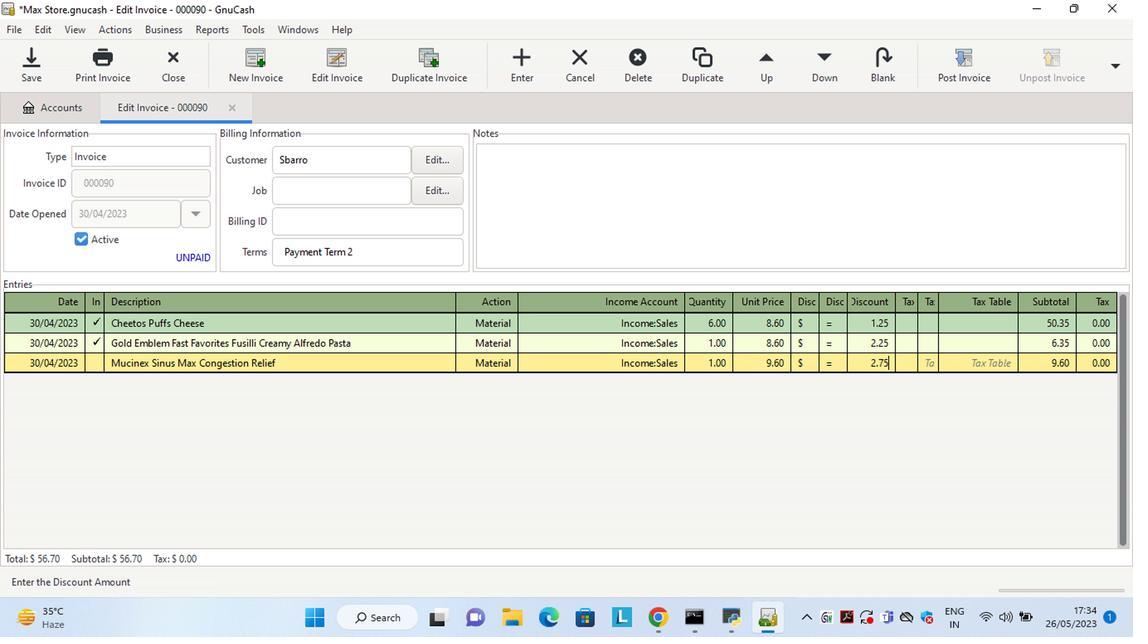 
Action: Mouse moved to (697, 222)
Screenshot: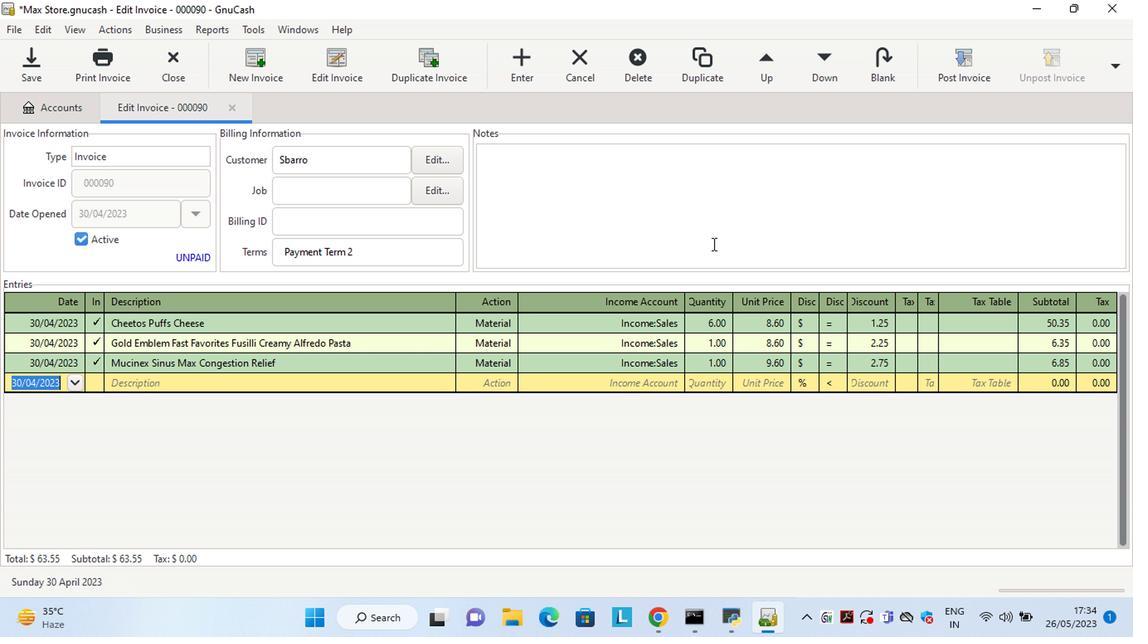 
Action: Mouse pressed left at (697, 222)
Screenshot: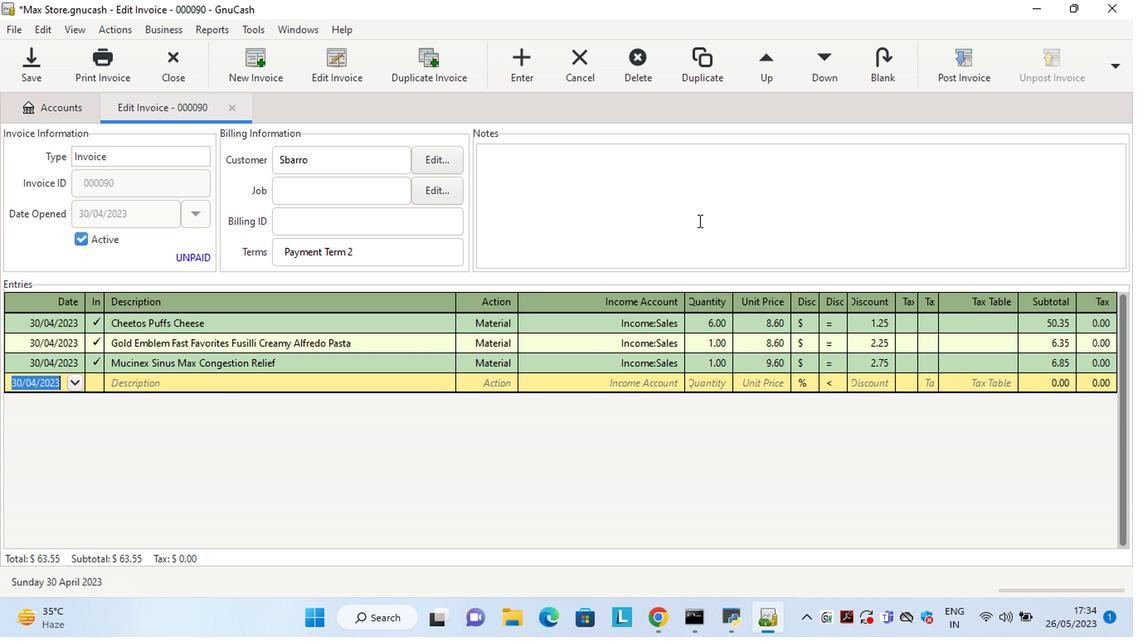 
Action: Key pressed <Key.shift>Looking<Key.space>forward<Key.space>to<Key.space>serving<Key.space>you<Key.space>again.
Screenshot: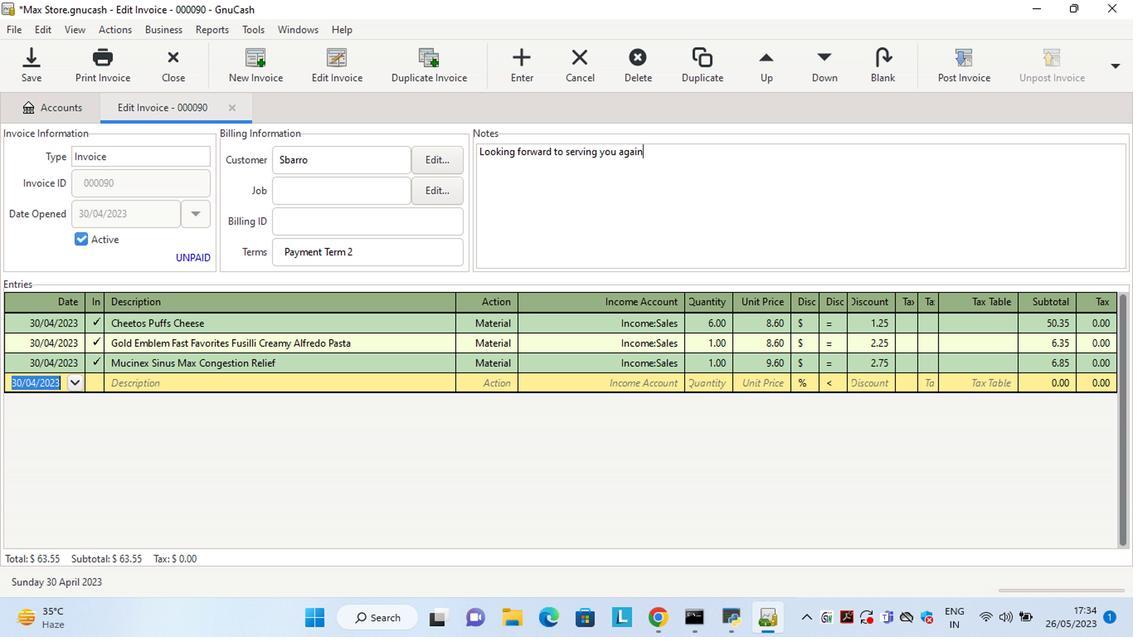 
Action: Mouse moved to (949, 76)
Screenshot: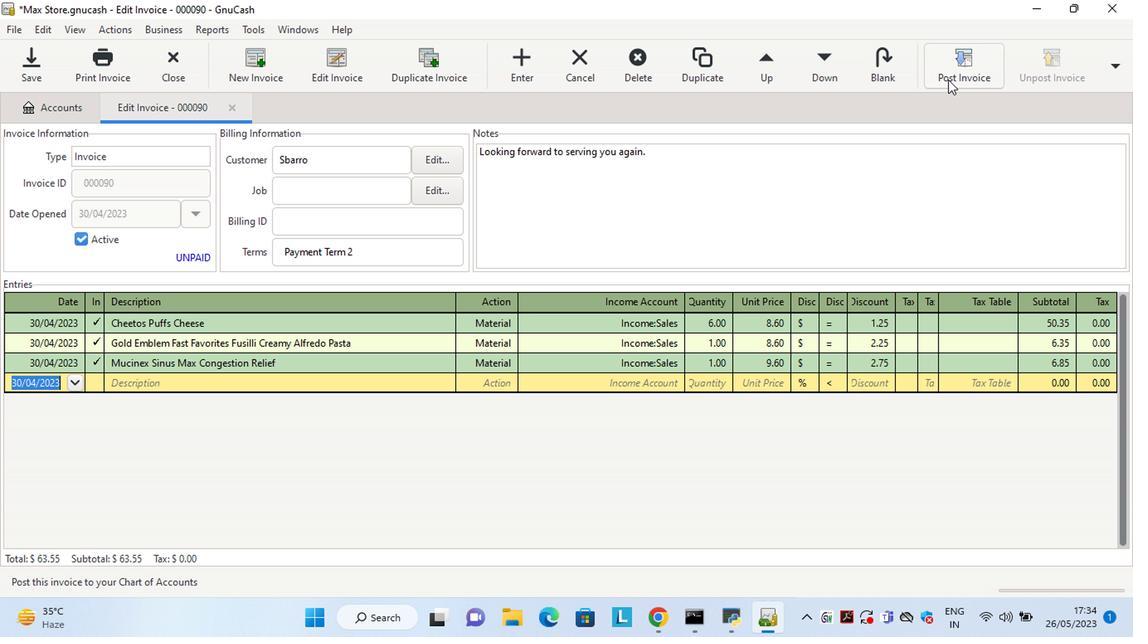 
Action: Mouse pressed left at (949, 76)
Screenshot: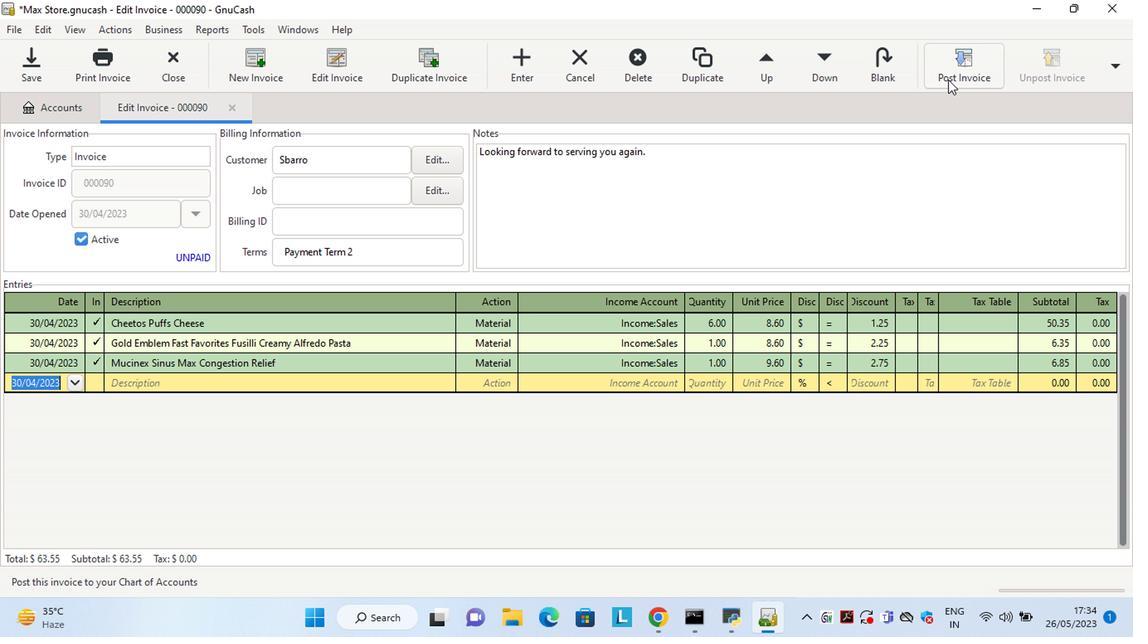 
Action: Mouse moved to (573, 298)
Screenshot: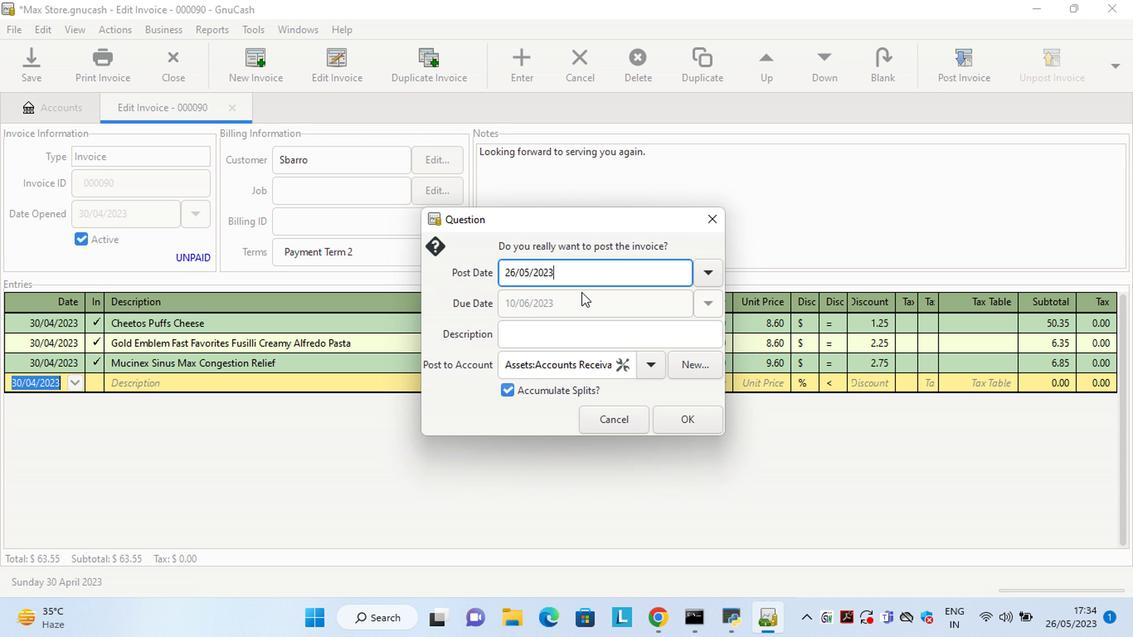 
Action: Key pressed <Key.left><Key.left><Key.left><Key.left><Key.left><Key.left><Key.left><Key.left><Key.left><Key.left><Key.left><Key.left><Key.left><Key.left><Key.left><Key.left><Key.left><Key.left><Key.left><Key.left><Key.left><Key.left><Key.left><Key.delete><Key.delete>30<Key.right><Key.right><Key.delete>4
Screenshot: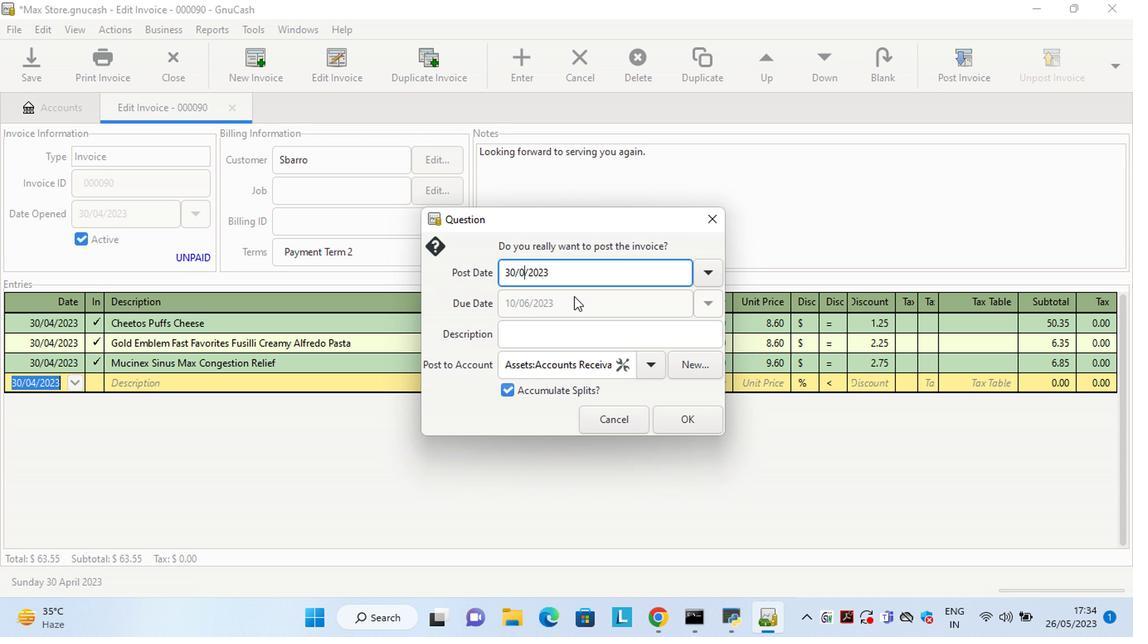
Action: Mouse moved to (696, 428)
Screenshot: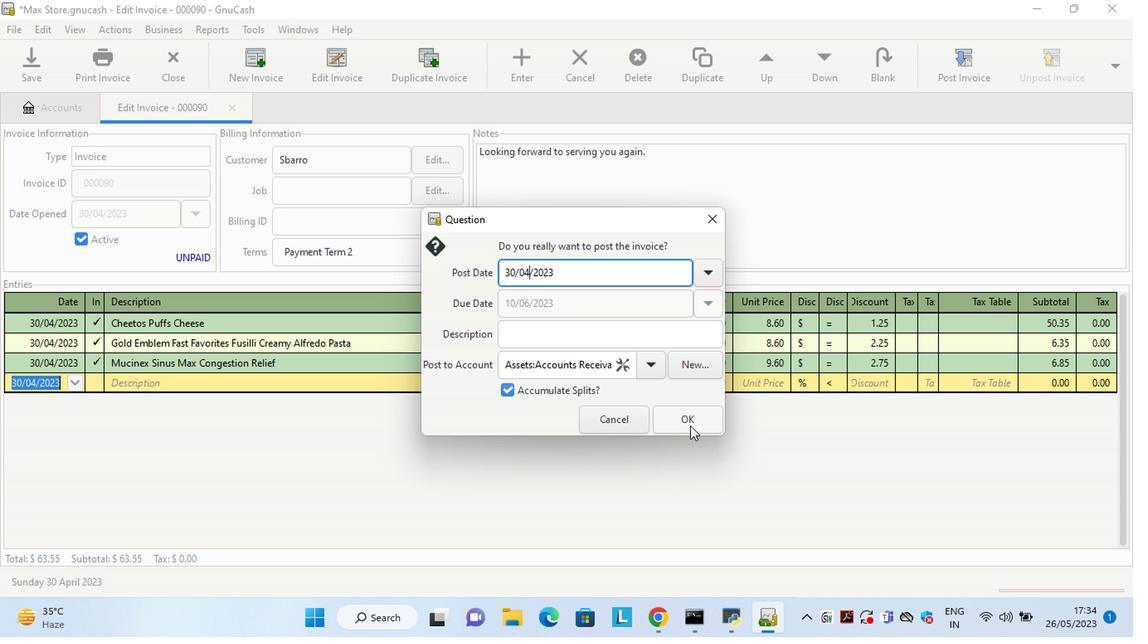 
Action: Mouse pressed left at (696, 428)
Screenshot: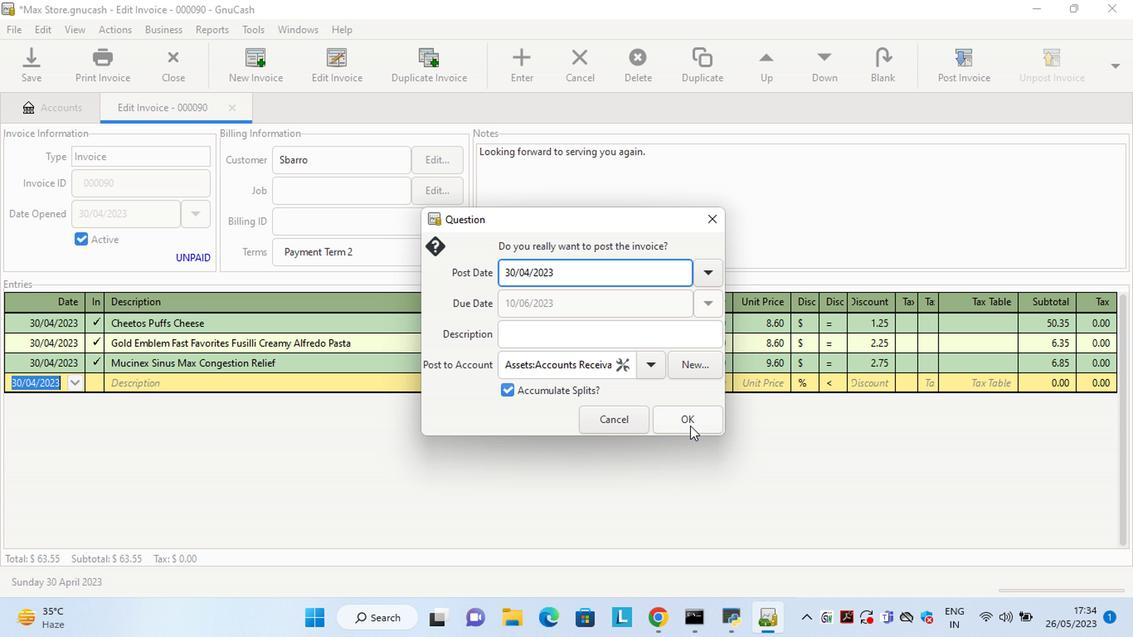 
Action: Mouse moved to (1065, 67)
Screenshot: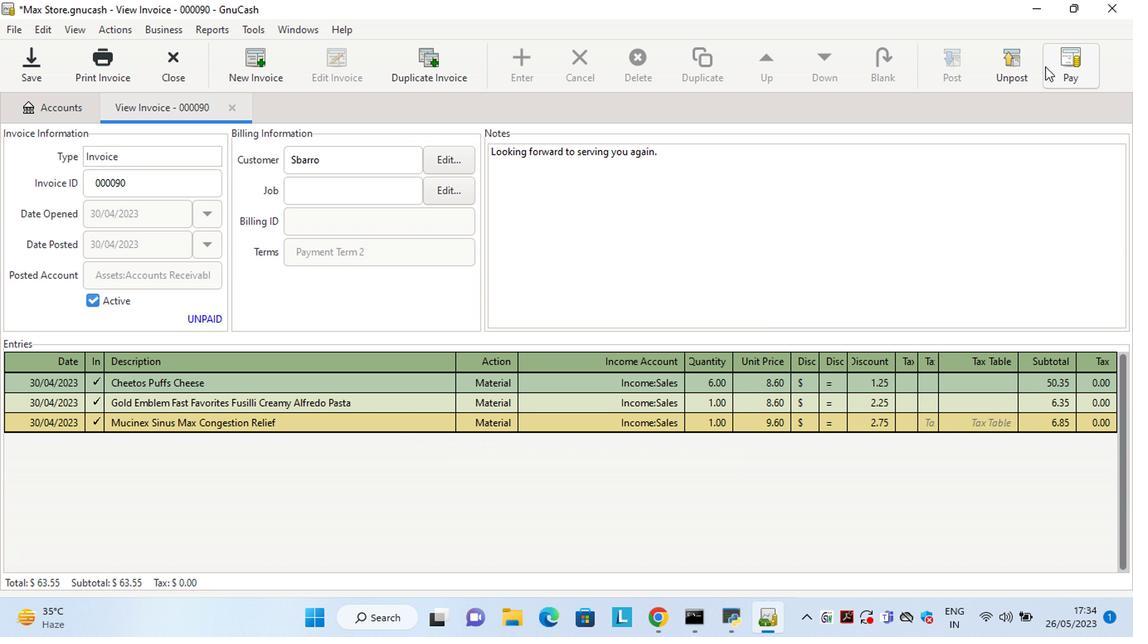 
Action: Mouse pressed left at (1065, 67)
Screenshot: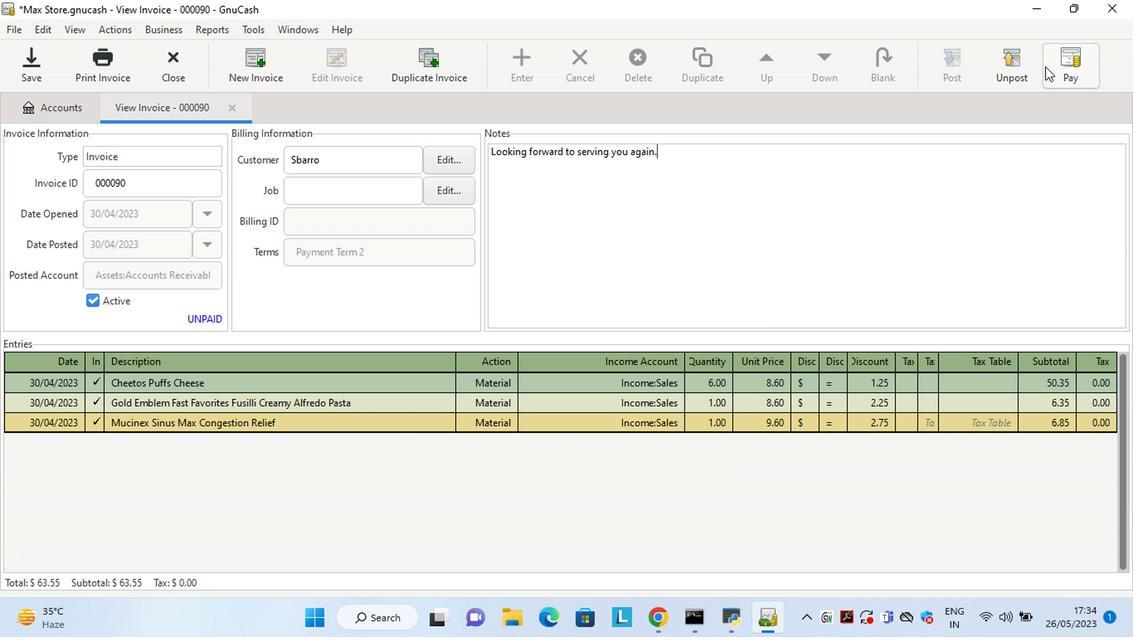 
Action: Mouse moved to (474, 333)
Screenshot: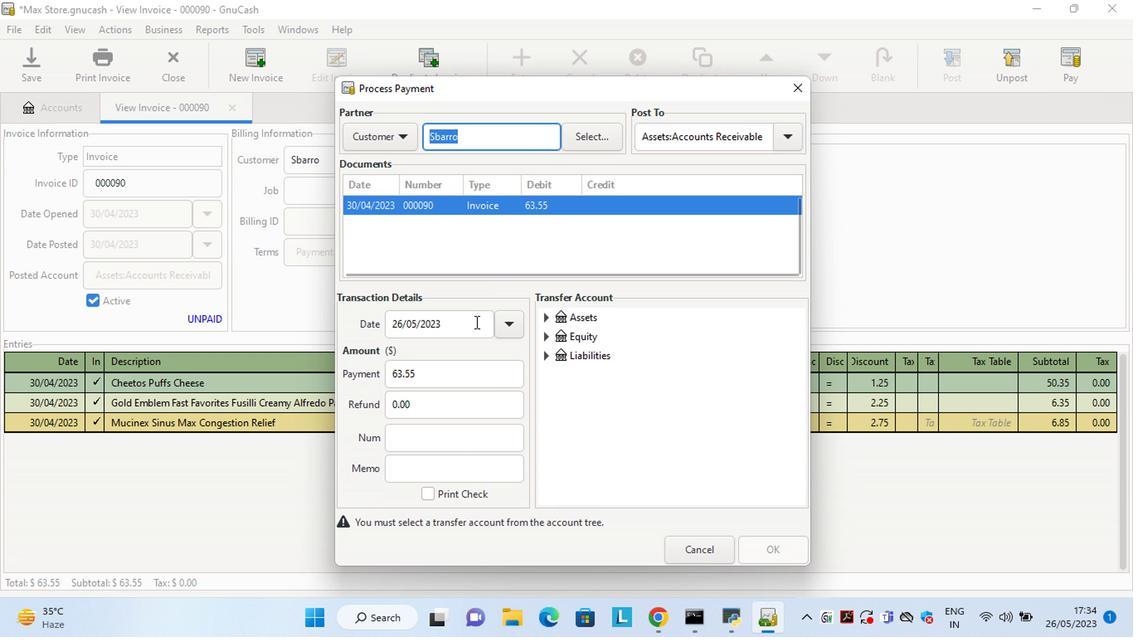 
Action: Mouse pressed left at (474, 333)
Screenshot: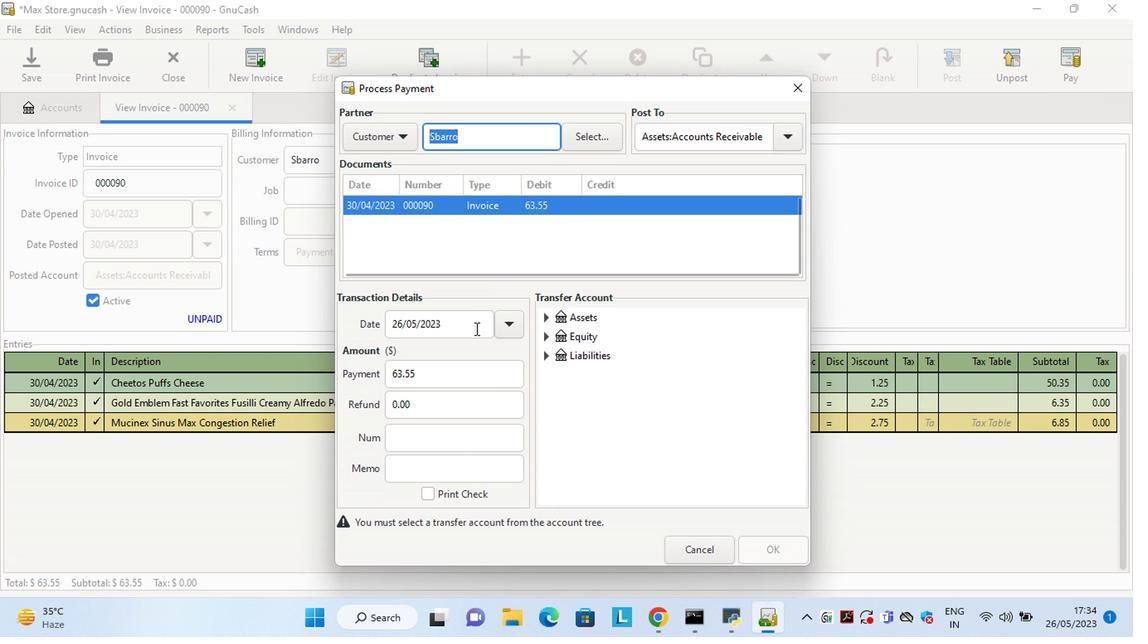 
Action: Key pressed <Key.left><Key.left><Key.left><Key.left><Key.left><Key.left><Key.left><Key.left><Key.left><Key.left><Key.left><Key.left><Key.left><Key.left><Key.left><Key.left><Key.delete><Key.delete>15
Screenshot: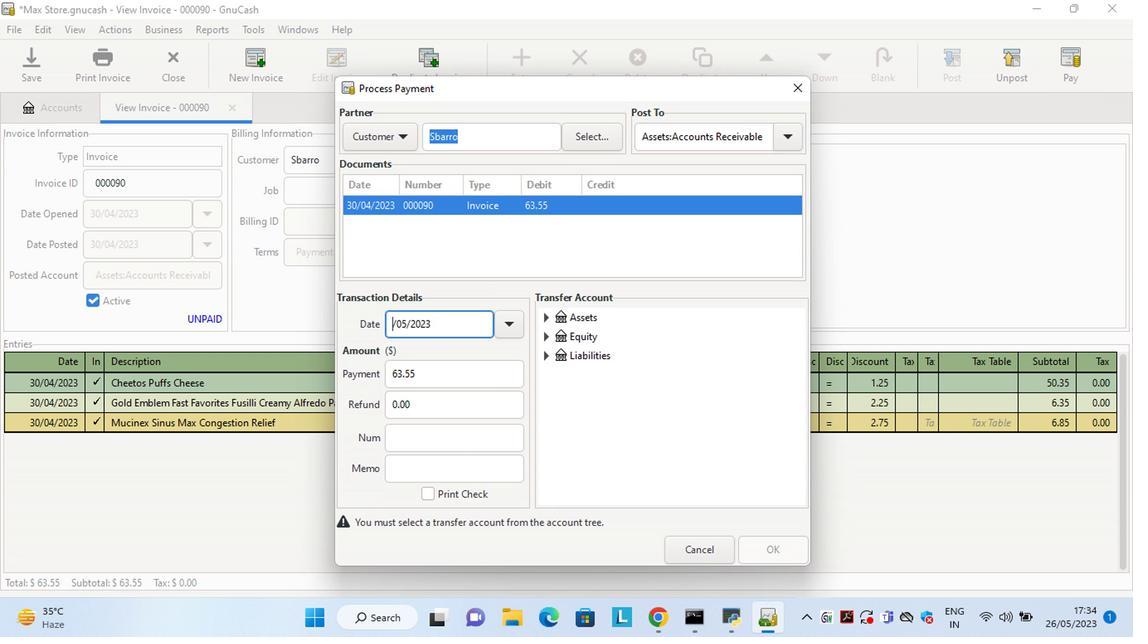 
Action: Mouse moved to (547, 317)
Screenshot: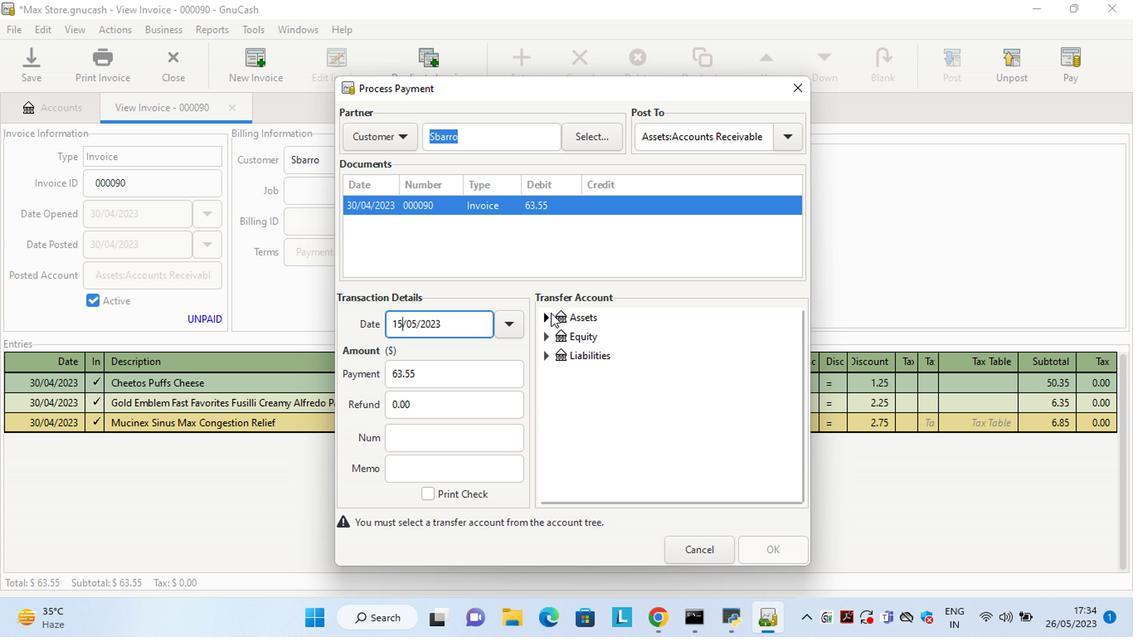 
Action: Mouse pressed left at (547, 317)
Screenshot: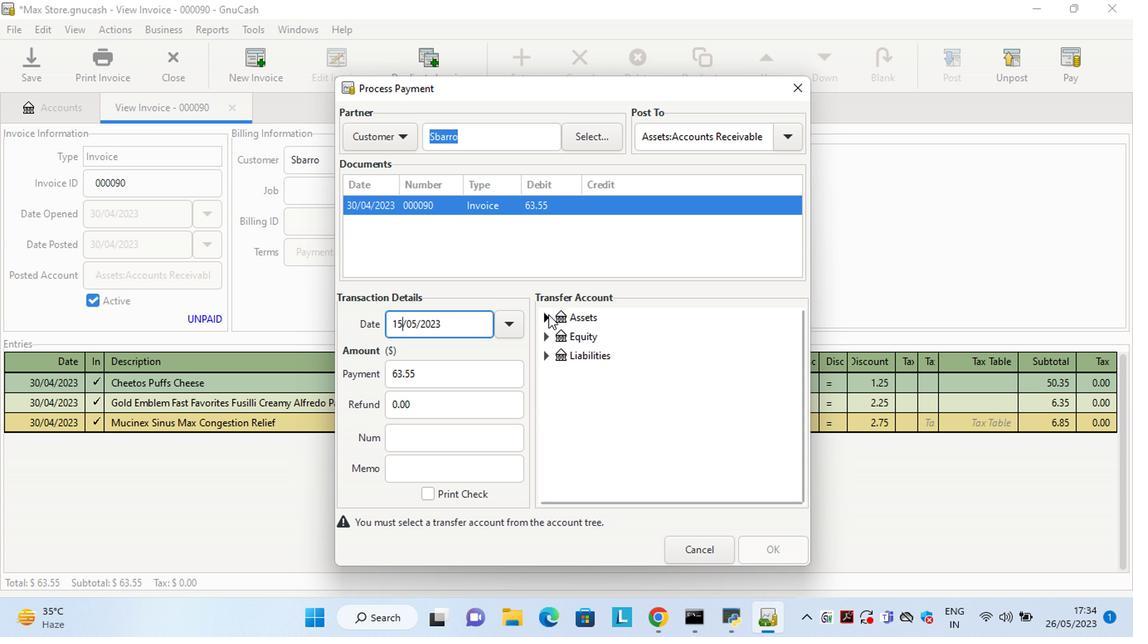 
Action: Mouse moved to (557, 340)
Screenshot: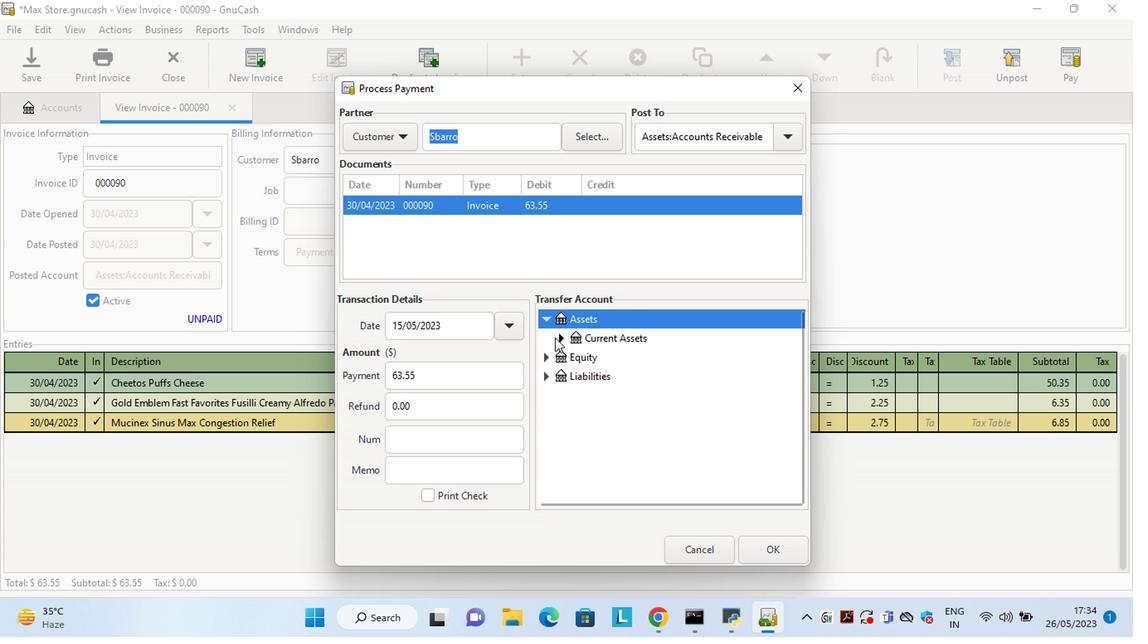 
Action: Mouse pressed left at (557, 340)
Screenshot: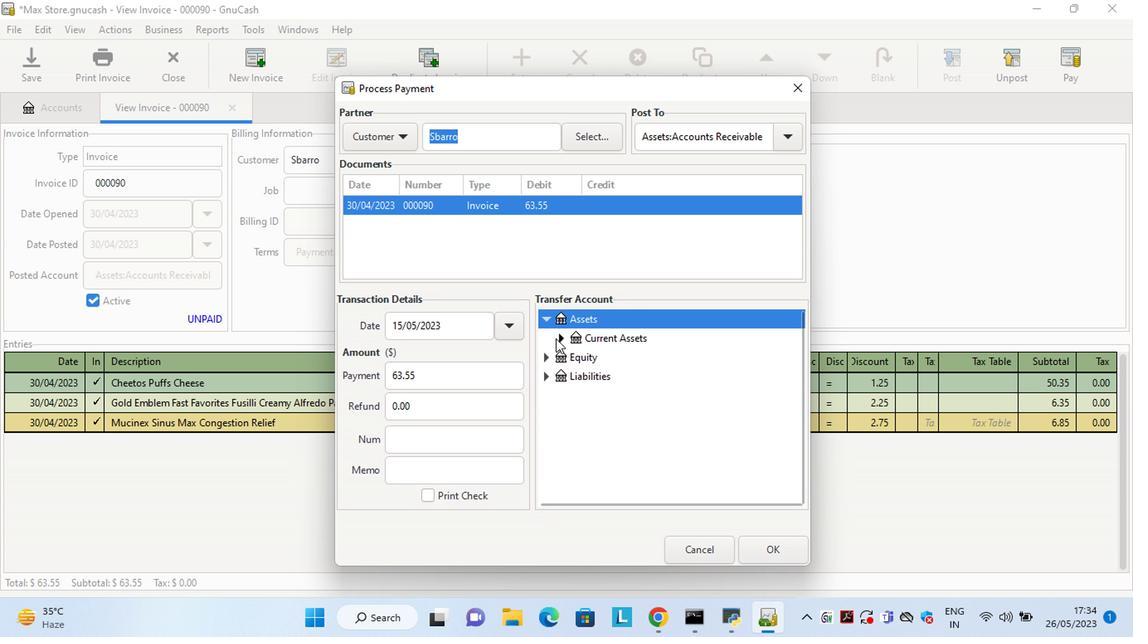 
Action: Mouse moved to (629, 368)
Screenshot: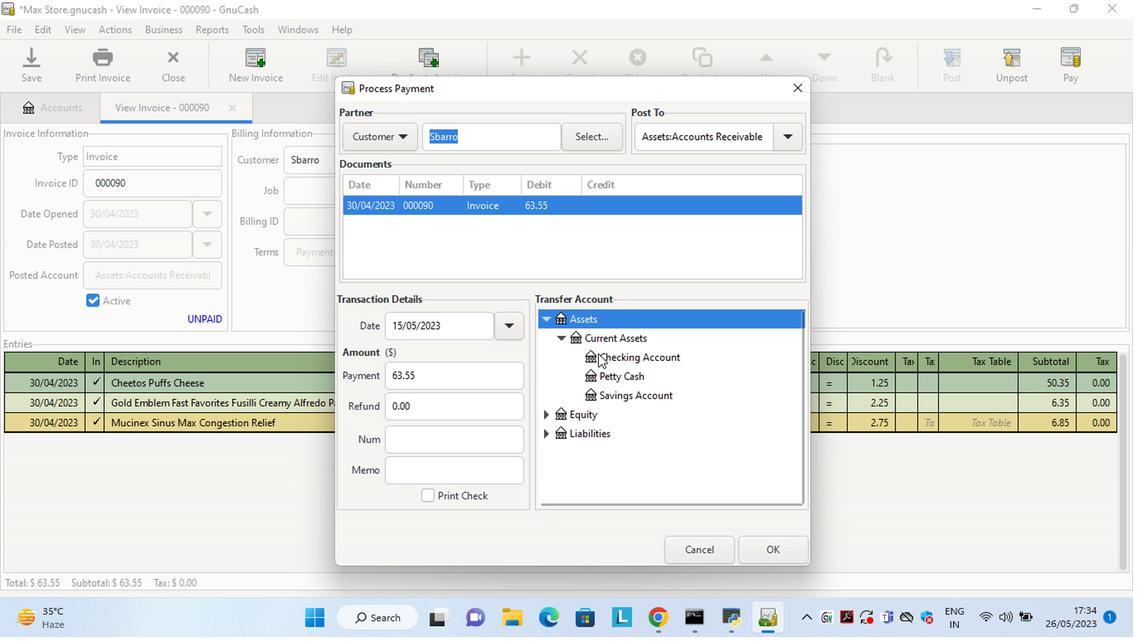 
Action: Mouse pressed left at (629, 368)
Screenshot: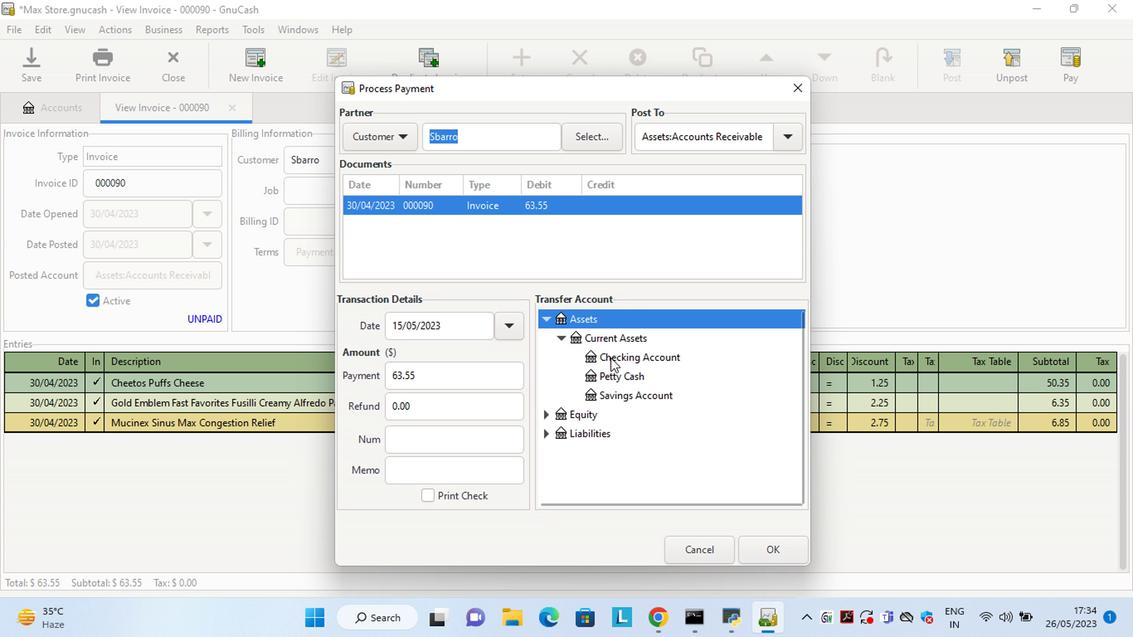 
Action: Mouse moved to (627, 358)
Screenshot: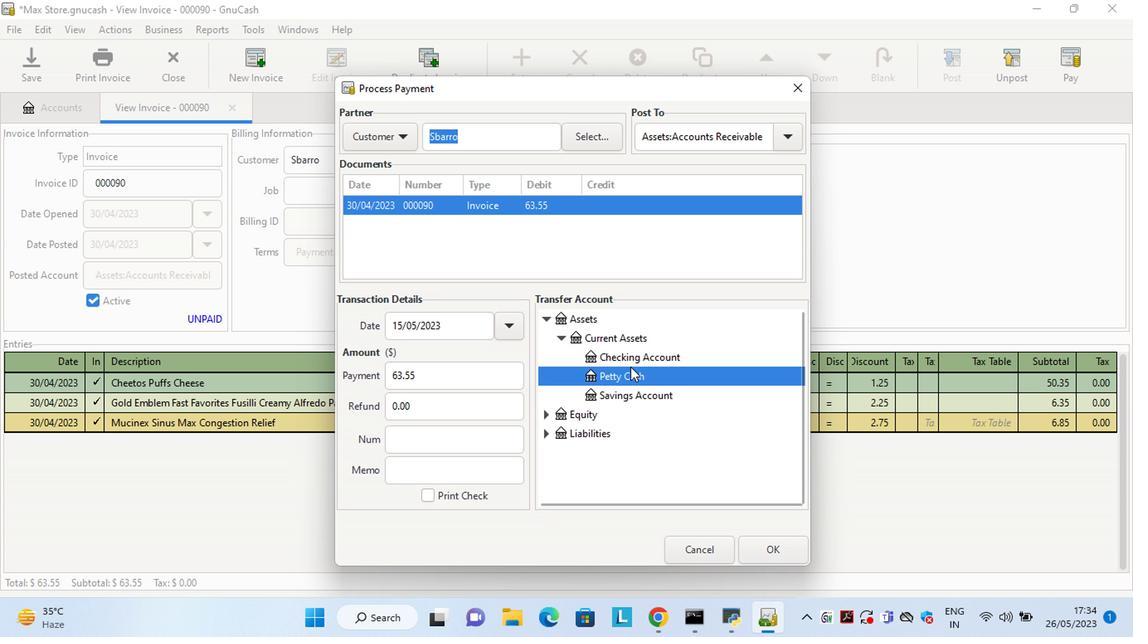 
Action: Mouse pressed left at (627, 358)
Screenshot: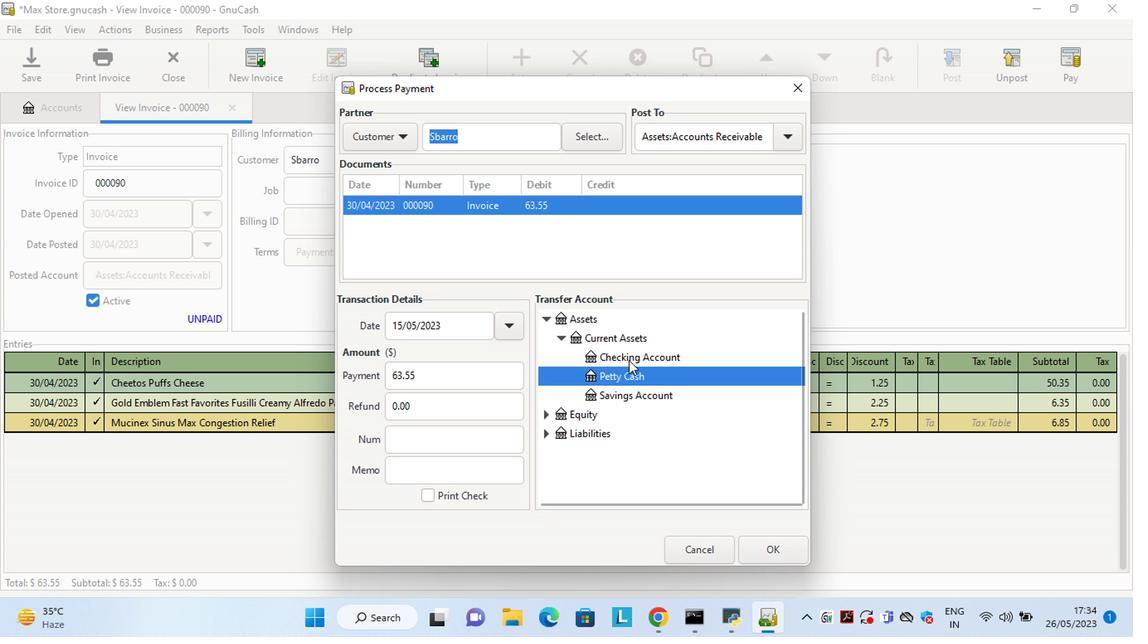 
Action: Mouse moved to (767, 541)
Screenshot: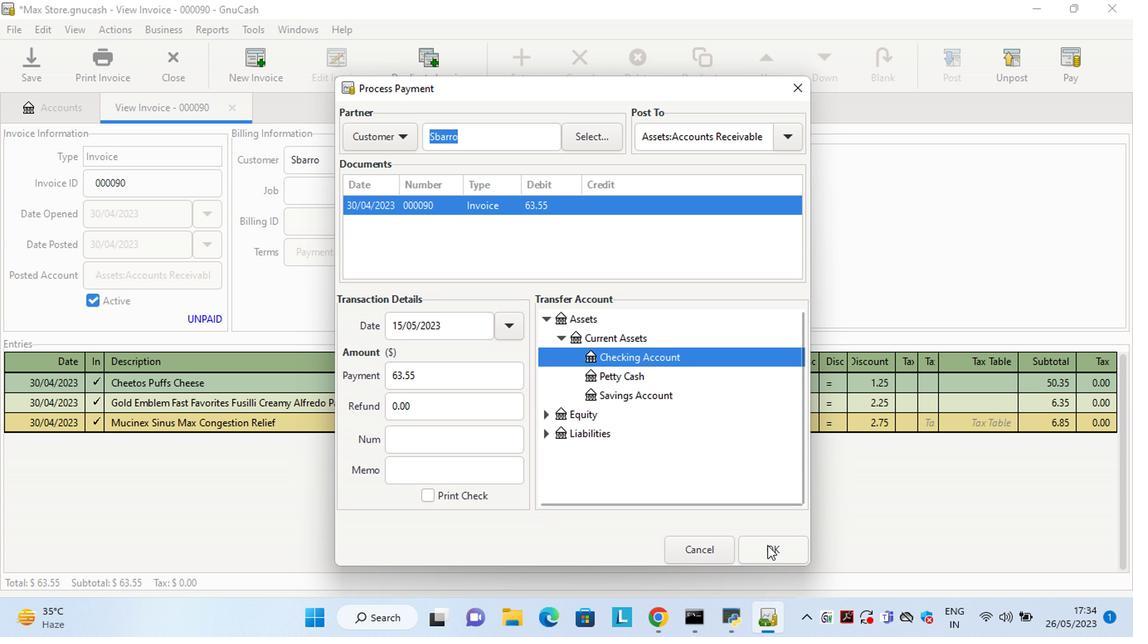 
Action: Mouse pressed left at (767, 541)
Screenshot: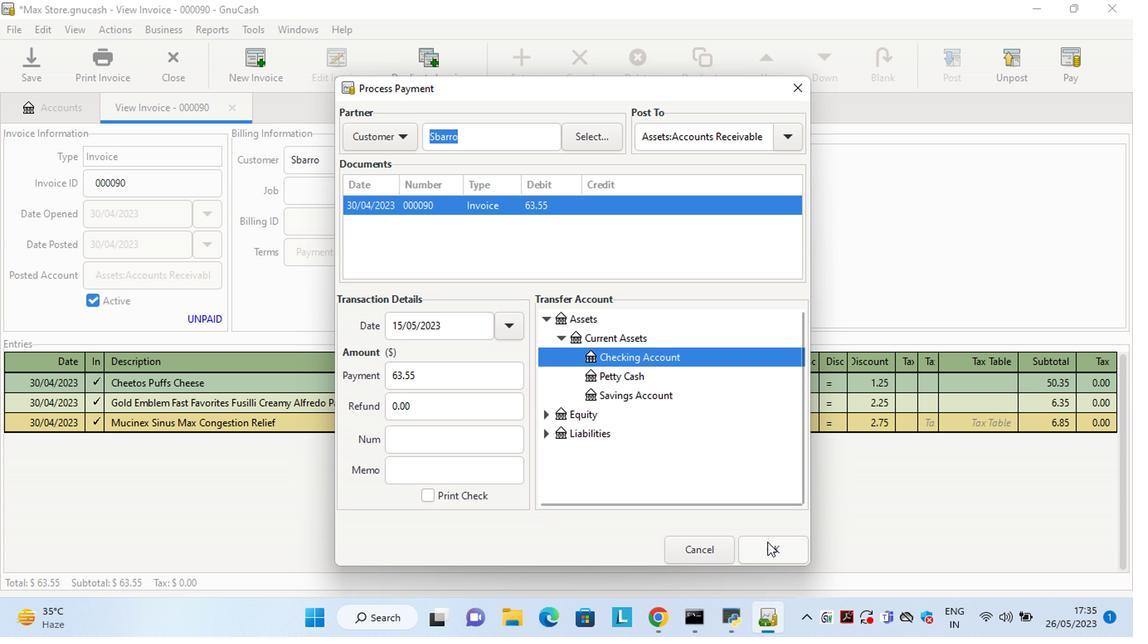 
Action: Mouse moved to (101, 65)
Screenshot: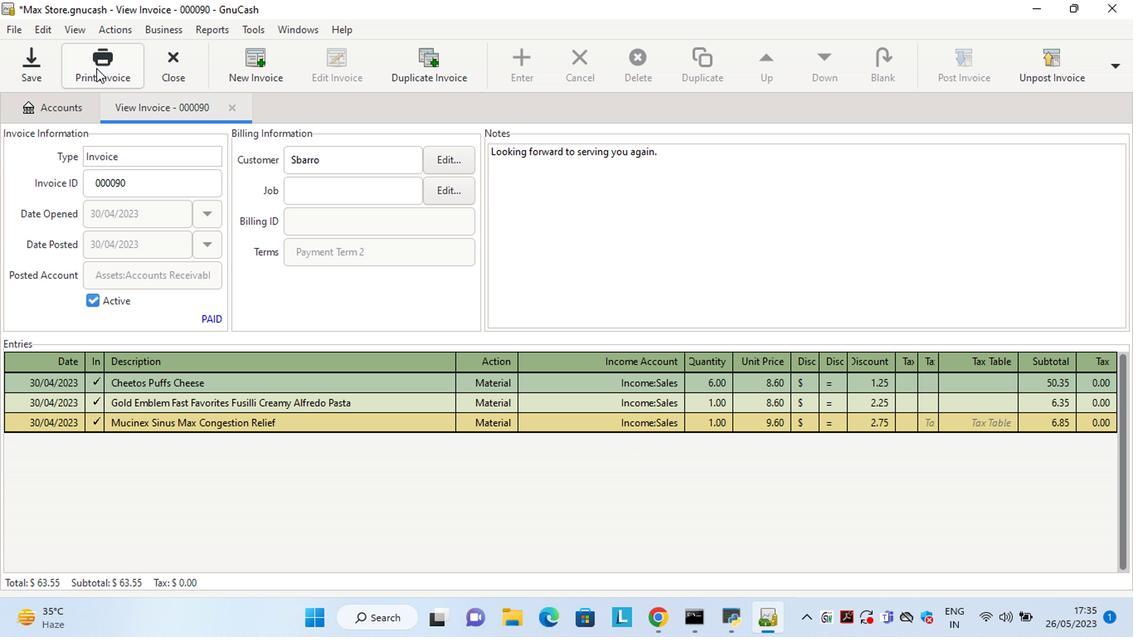 
Action: Mouse pressed left at (101, 65)
Screenshot: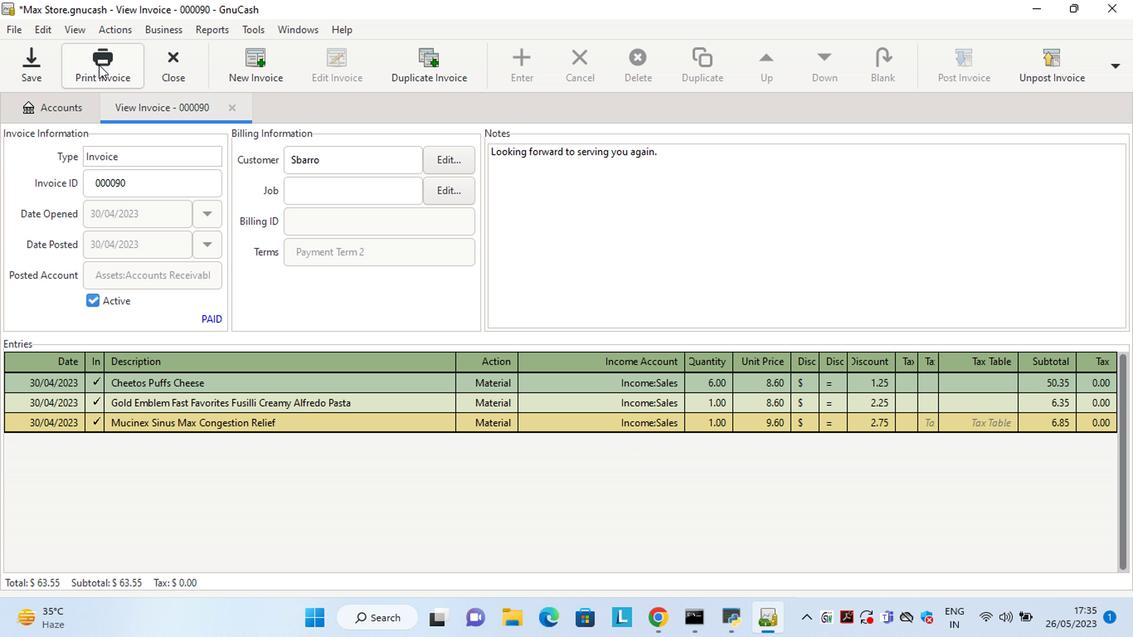 
Action: Mouse moved to (401, 67)
Screenshot: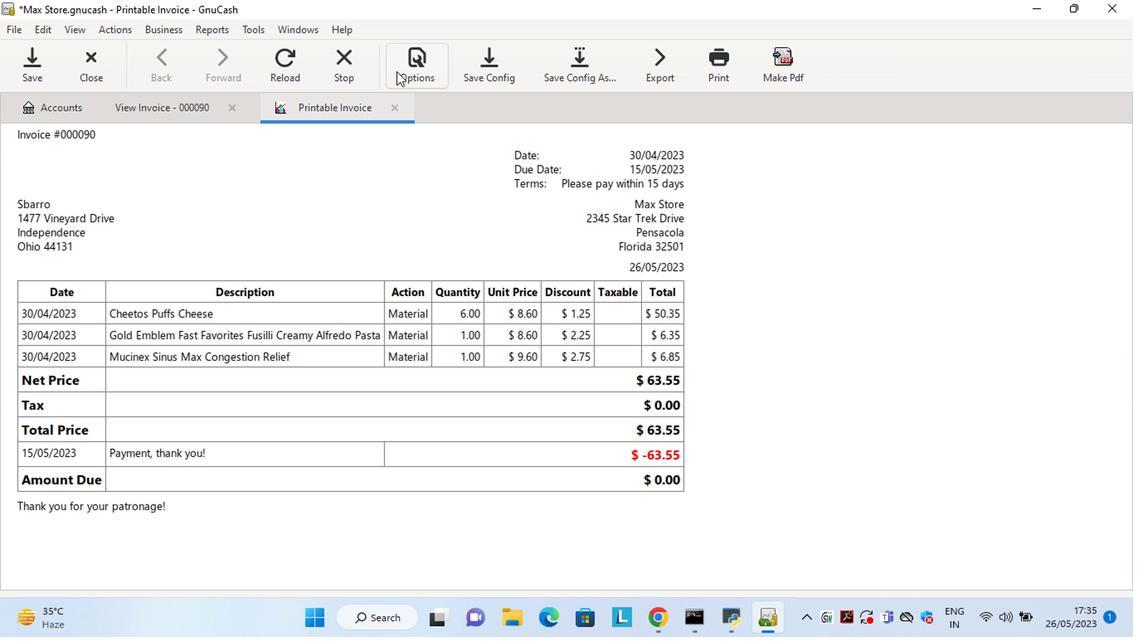 
Action: Mouse pressed left at (401, 67)
Screenshot: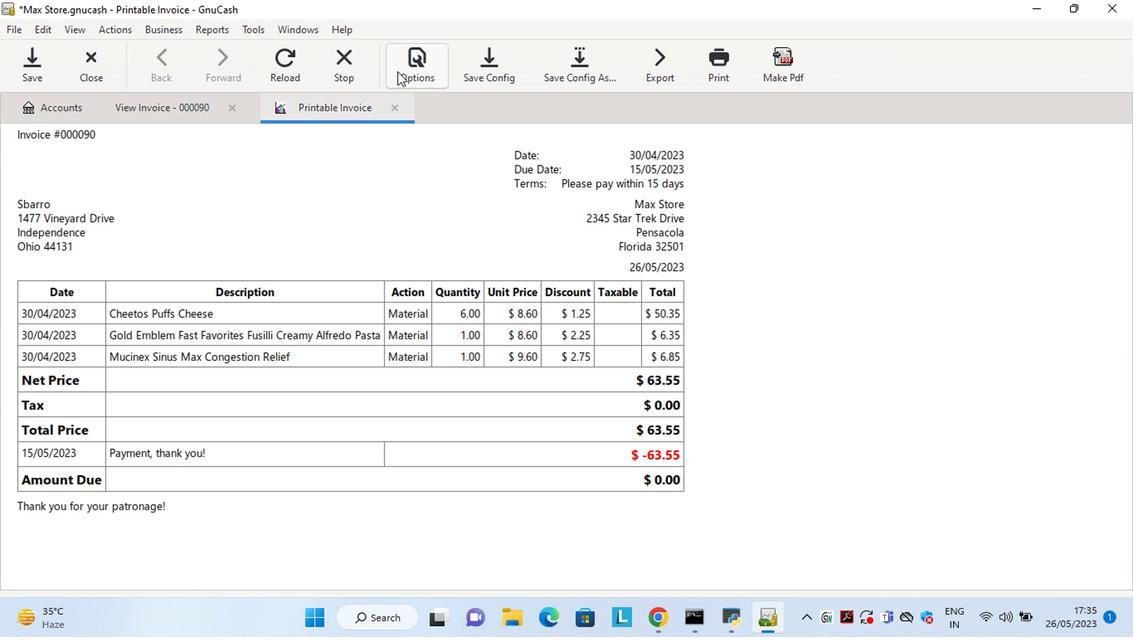 
Action: Mouse moved to (177, 168)
Screenshot: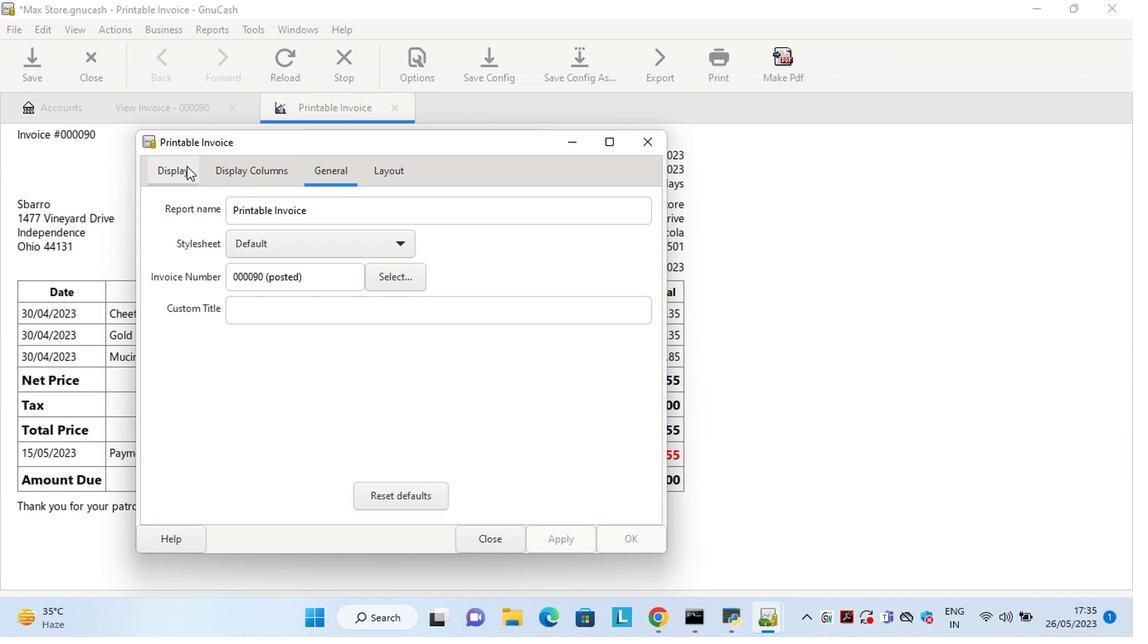 
Action: Mouse pressed left at (177, 168)
Screenshot: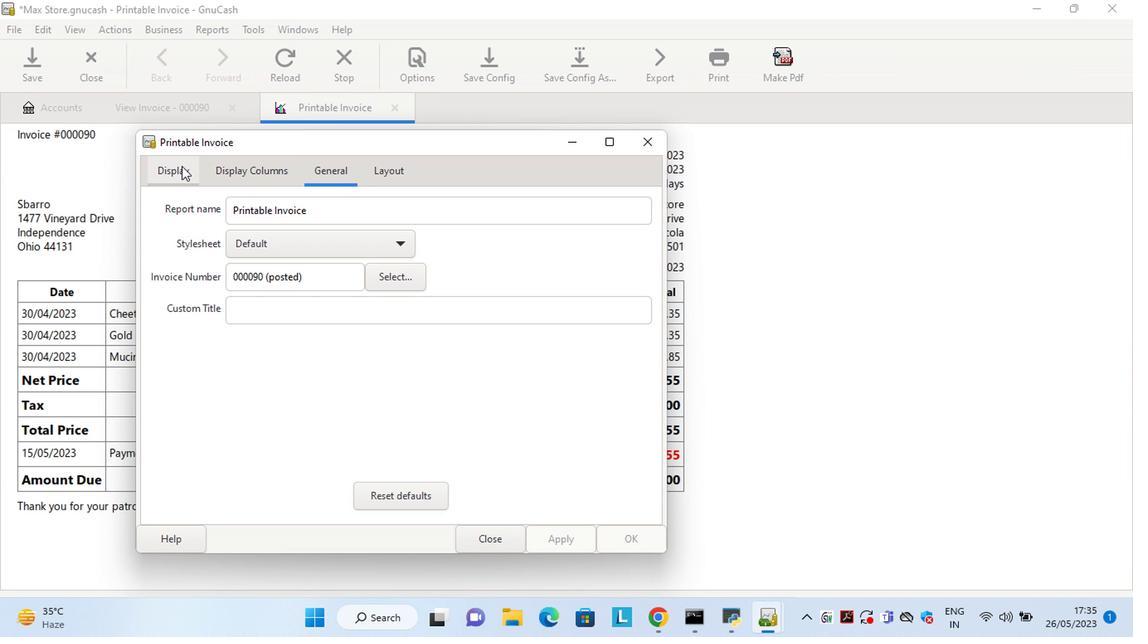 
Action: Mouse moved to (302, 364)
Screenshot: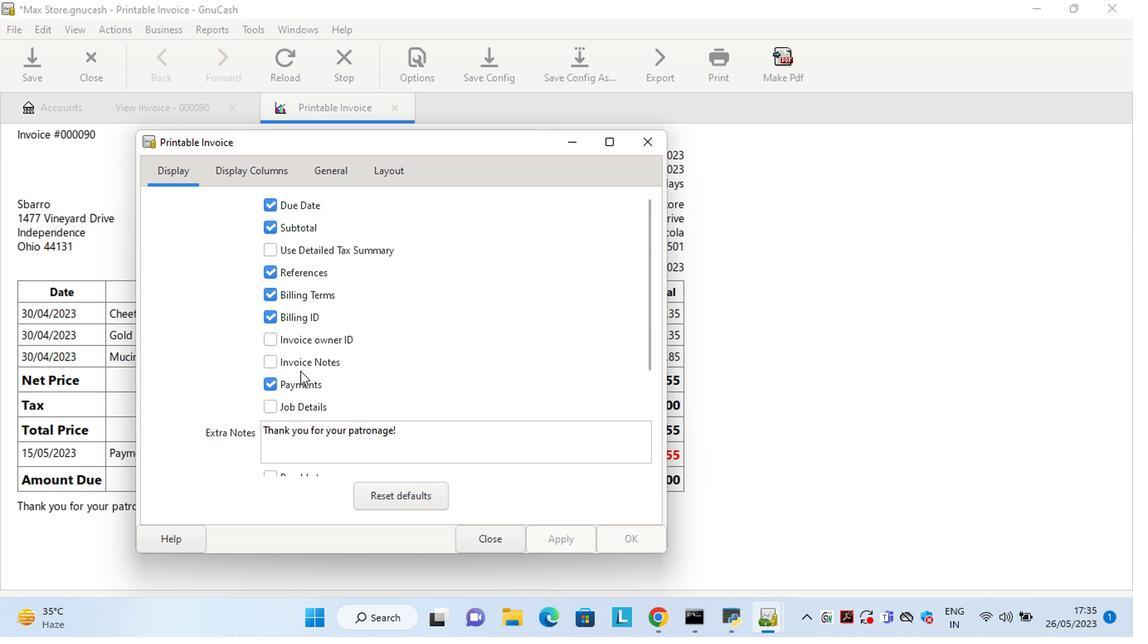 
Action: Mouse pressed left at (302, 364)
Screenshot: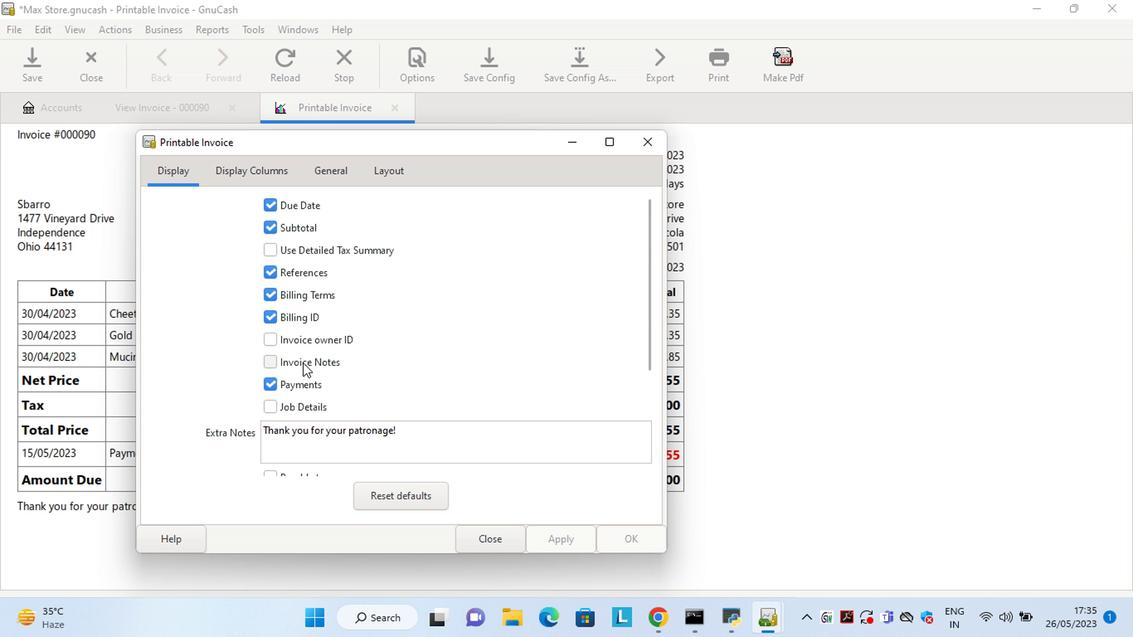 
Action: Mouse moved to (538, 536)
Screenshot: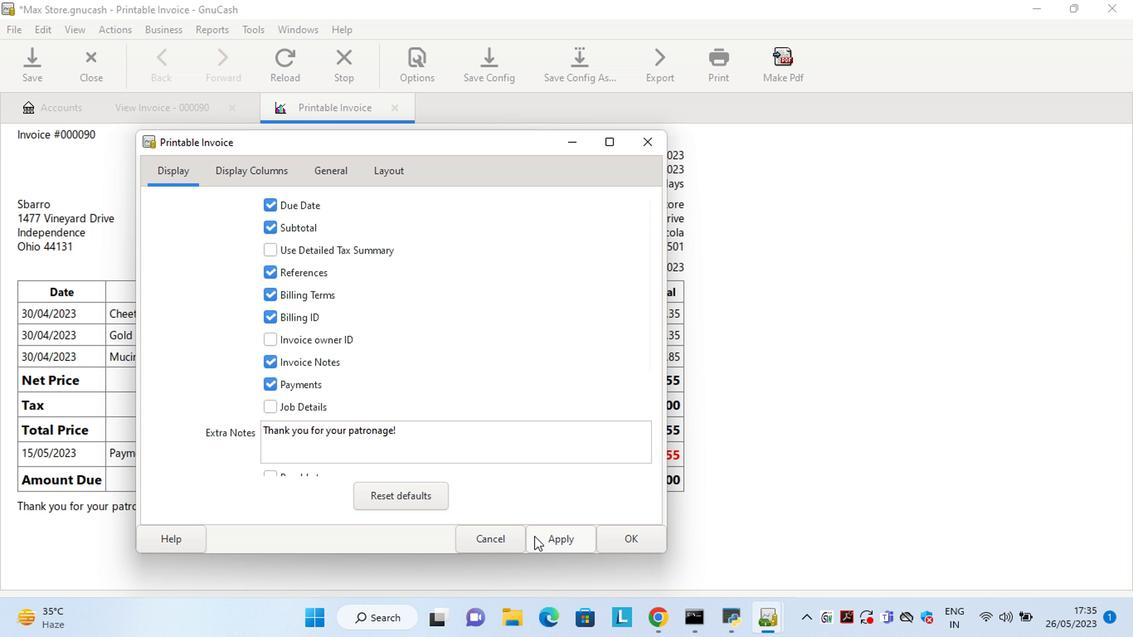 
Action: Mouse pressed left at (538, 536)
Screenshot: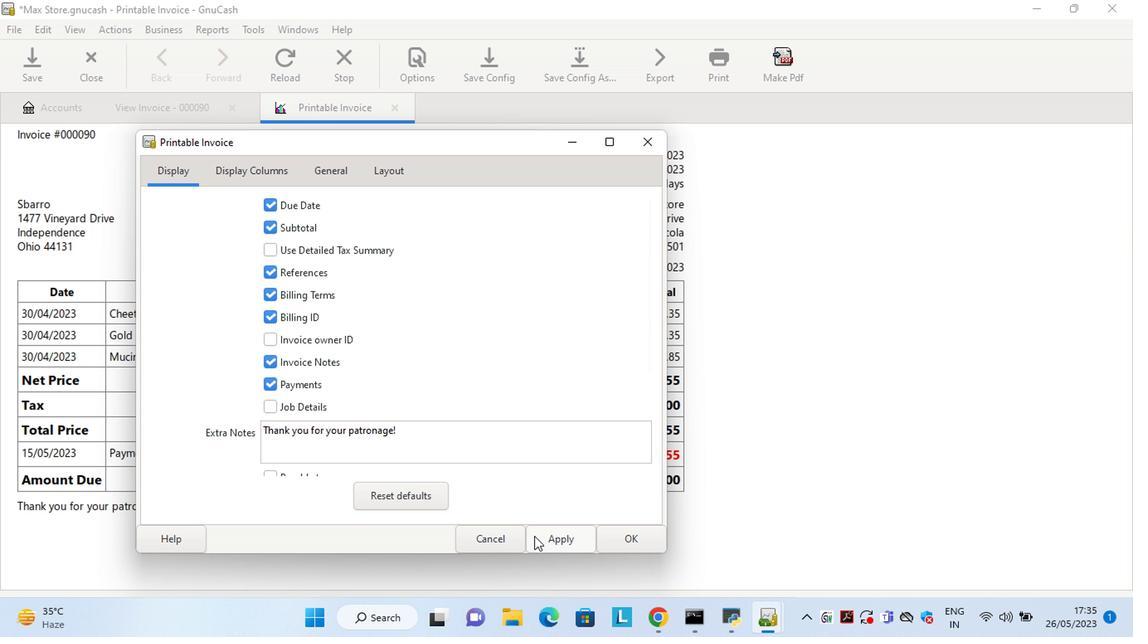 
Action: Mouse moved to (473, 535)
Screenshot: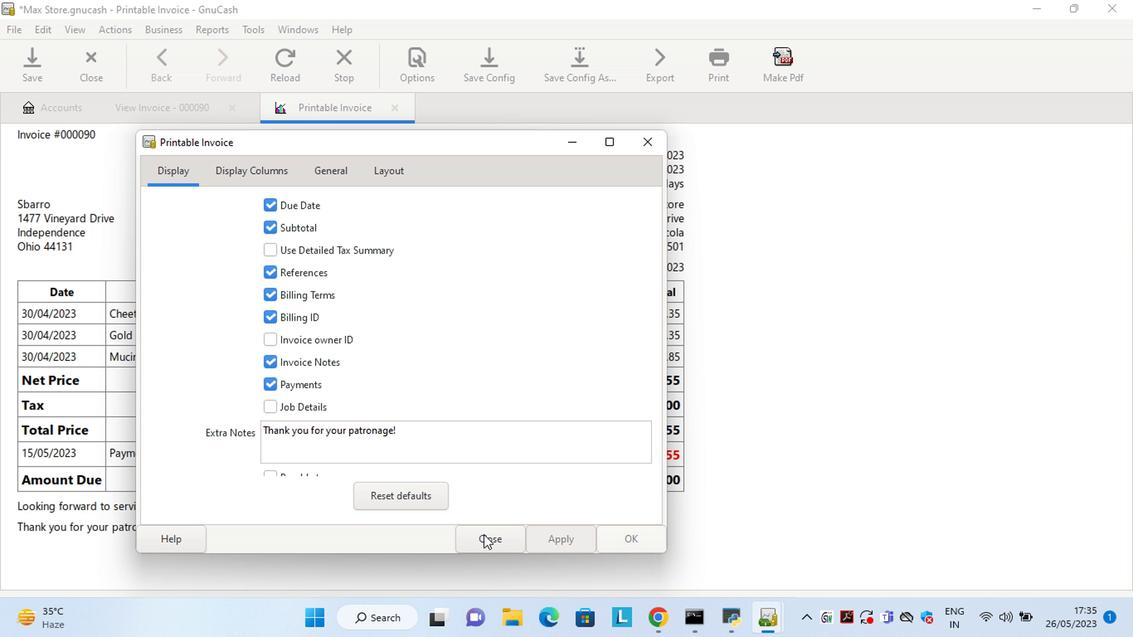 
Action: Mouse pressed left at (473, 535)
Screenshot: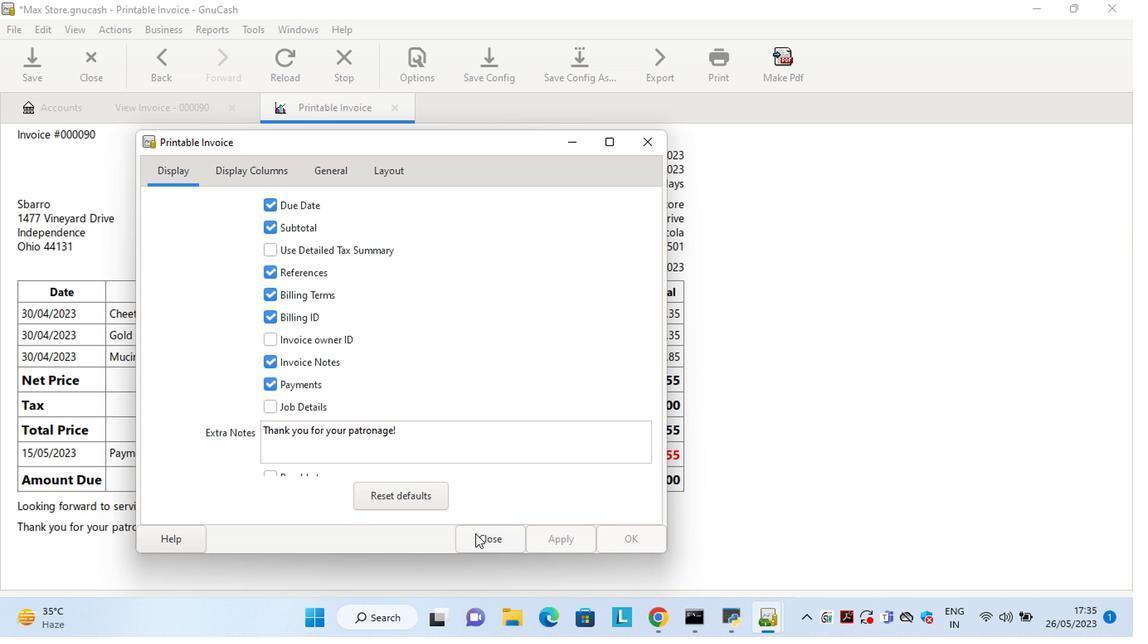 
Action: Mouse moved to (509, 474)
Screenshot: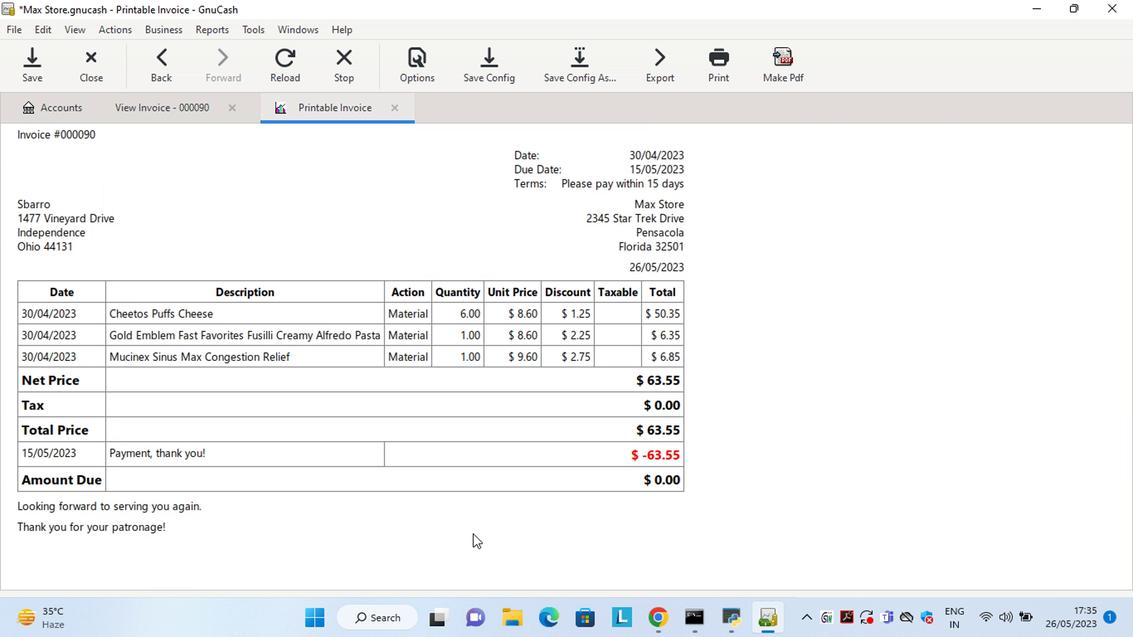 
